 Task: Search one way flight ticket for 4 adults, 1 infant in seat and 1 infant on lap in premium economy from Eau Claire: Chippewa Valley Regional Airport to Rockford: Chicago Rockford International Airport(was Northwest Chicagoland Regional Airport At Rockford) on 5-1-2023. Choice of flights is Frontier. Number of bags: 1 checked bag. Price is upto 73000. Outbound departure time preference is 17:00.
Action: Mouse moved to (224, 373)
Screenshot: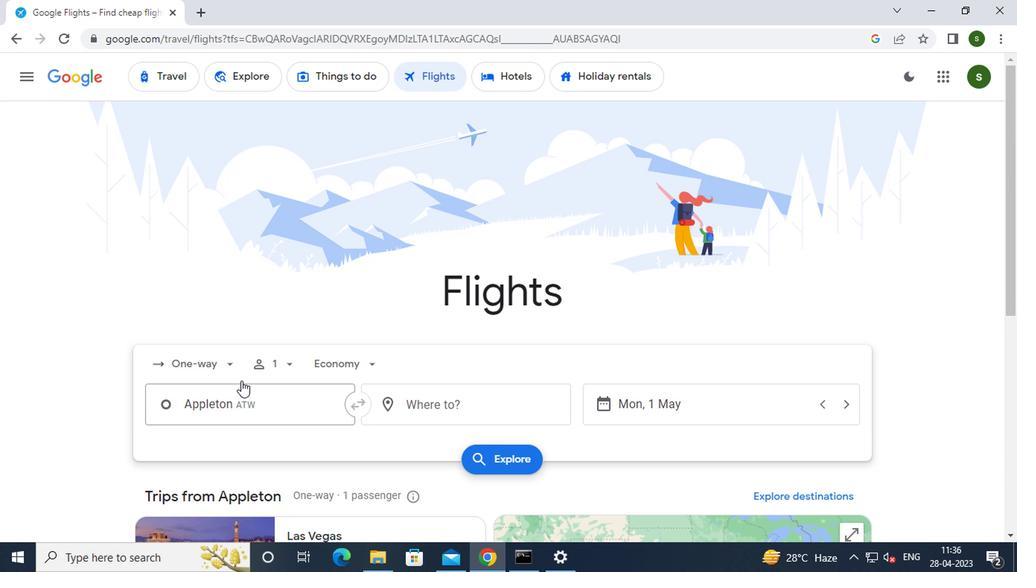 
Action: Mouse pressed left at (224, 373)
Screenshot: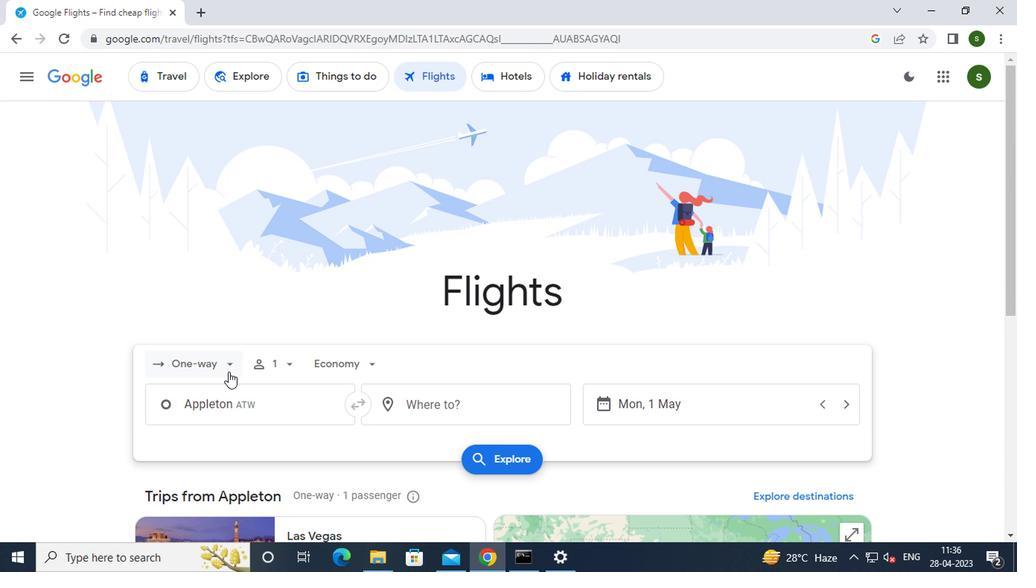 
Action: Mouse moved to (230, 435)
Screenshot: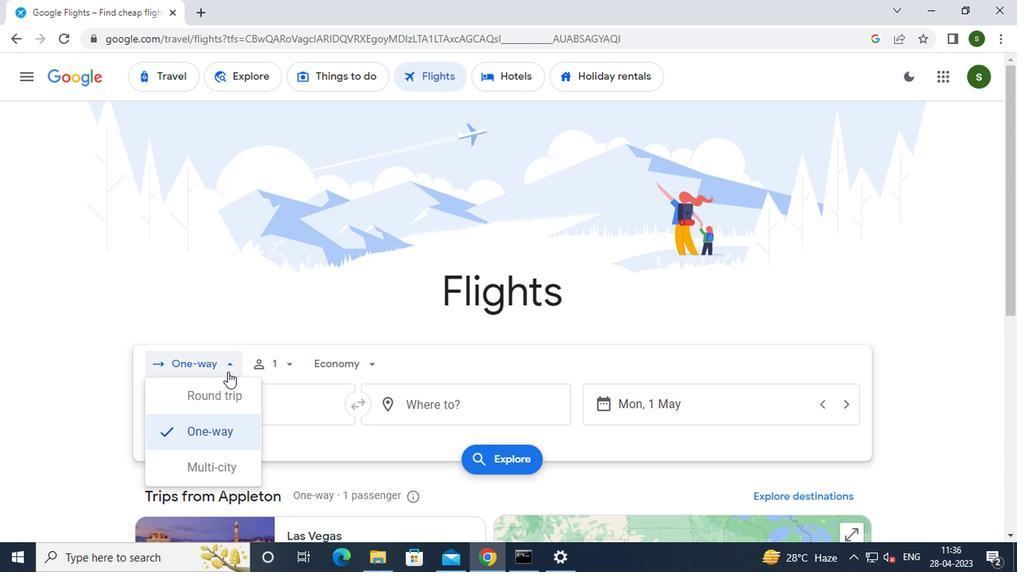 
Action: Mouse pressed left at (230, 435)
Screenshot: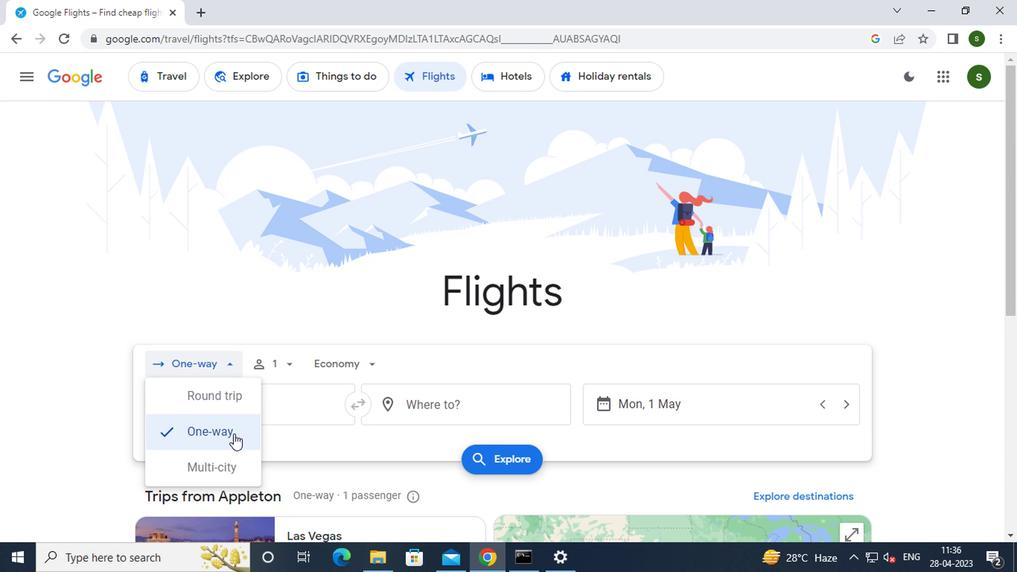 
Action: Mouse moved to (277, 365)
Screenshot: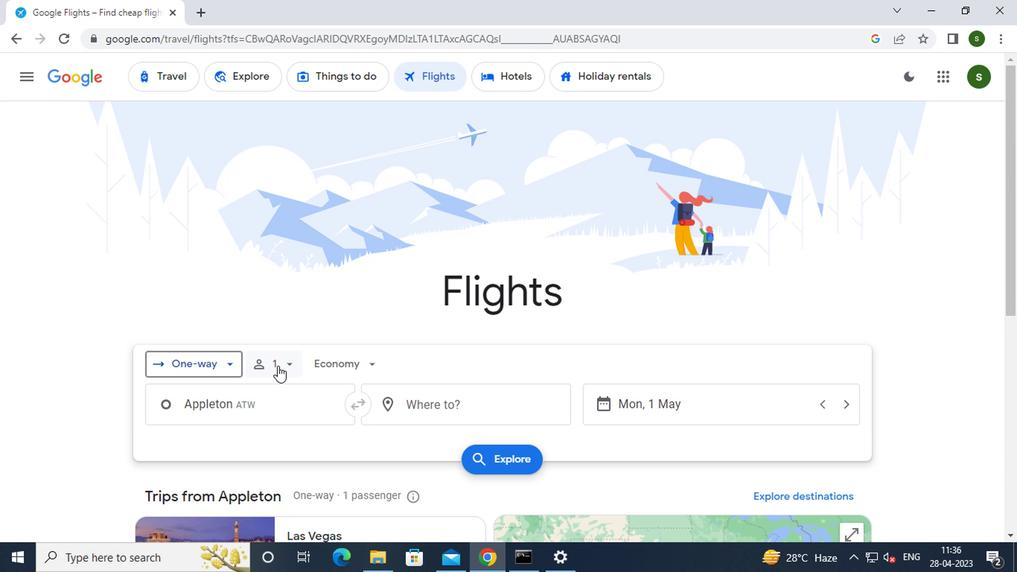 
Action: Mouse pressed left at (277, 365)
Screenshot: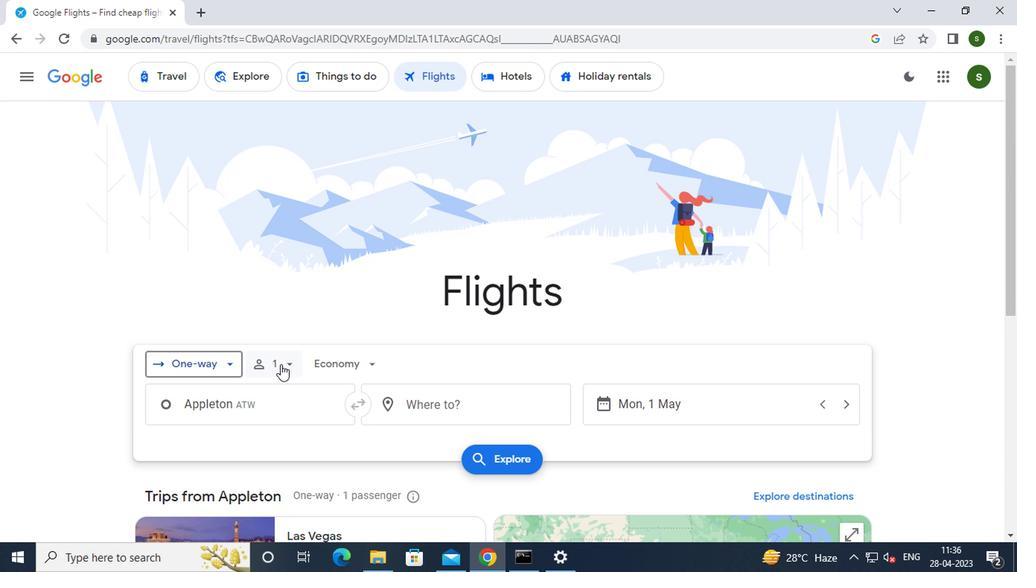 
Action: Mouse moved to (398, 404)
Screenshot: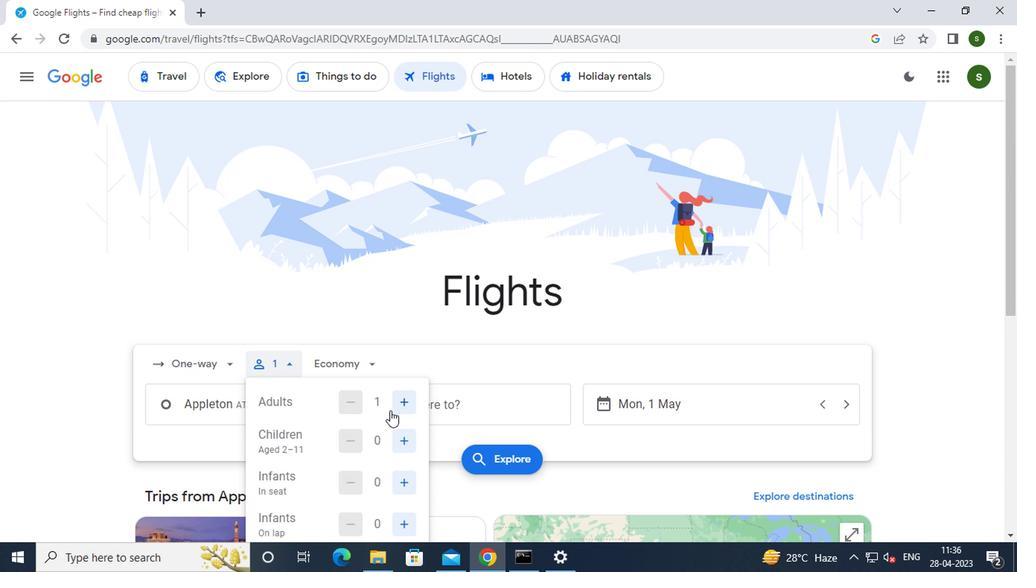
Action: Mouse pressed left at (398, 404)
Screenshot: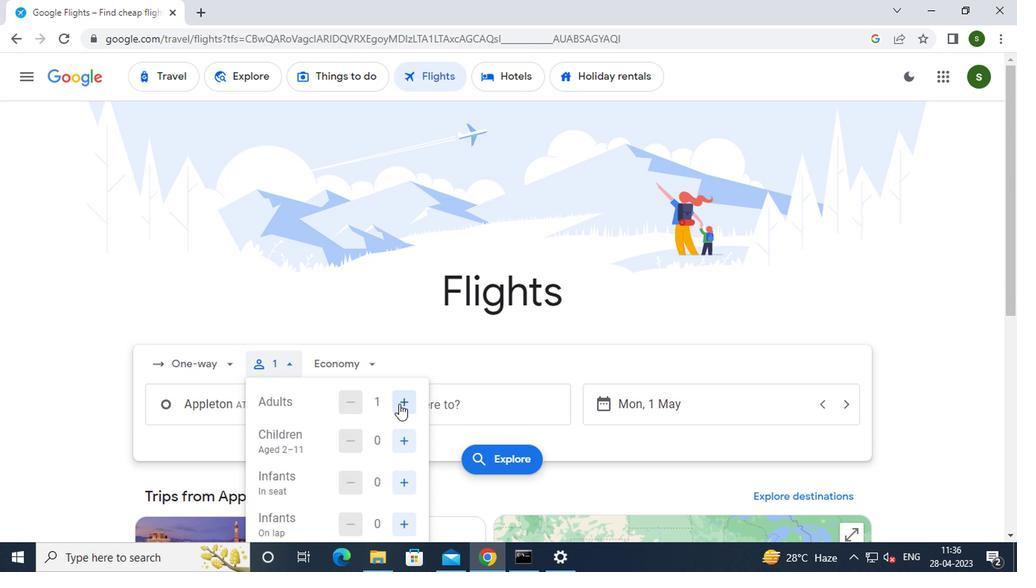 
Action: Mouse pressed left at (398, 404)
Screenshot: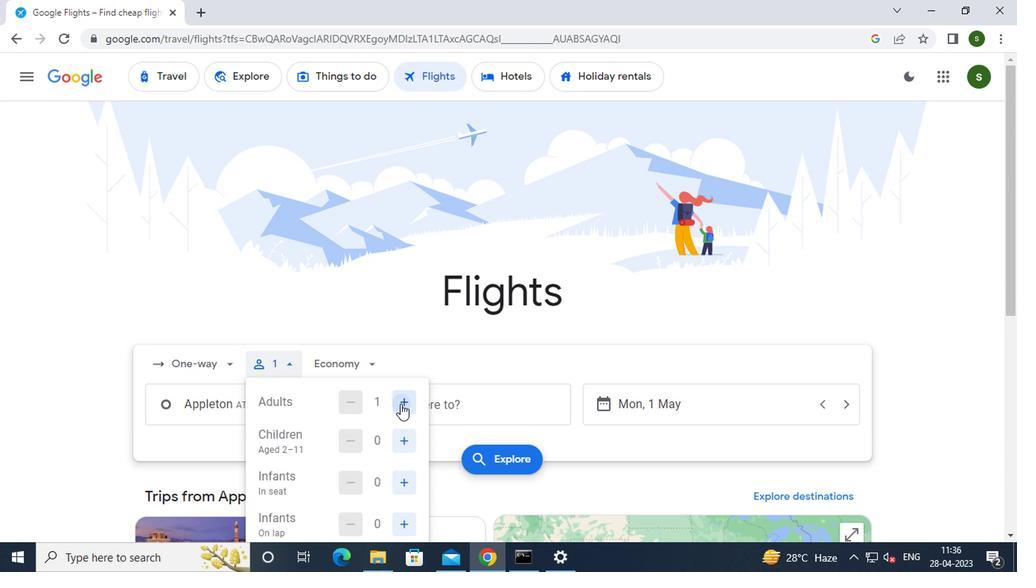 
Action: Mouse pressed left at (398, 404)
Screenshot: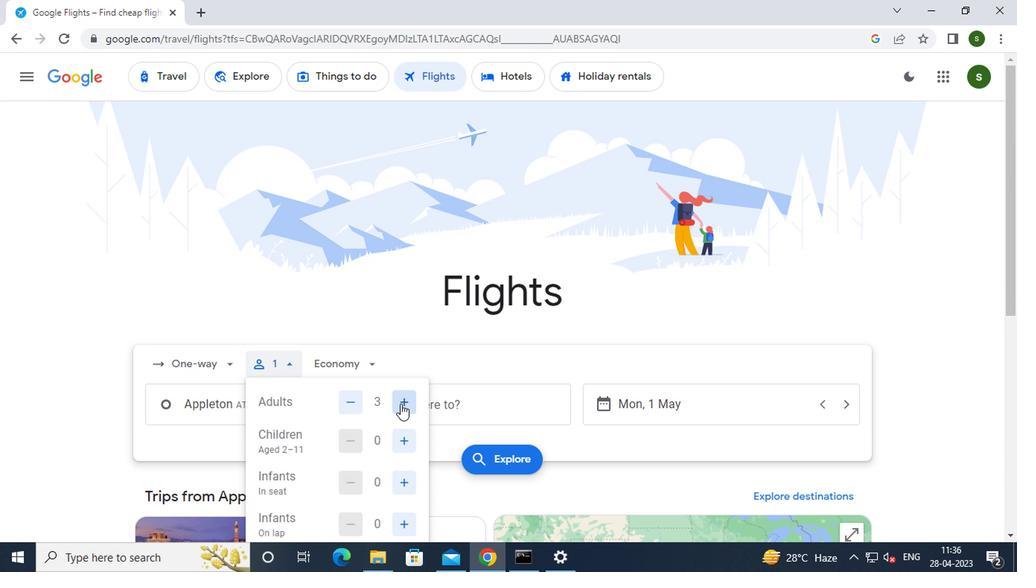 
Action: Mouse moved to (401, 438)
Screenshot: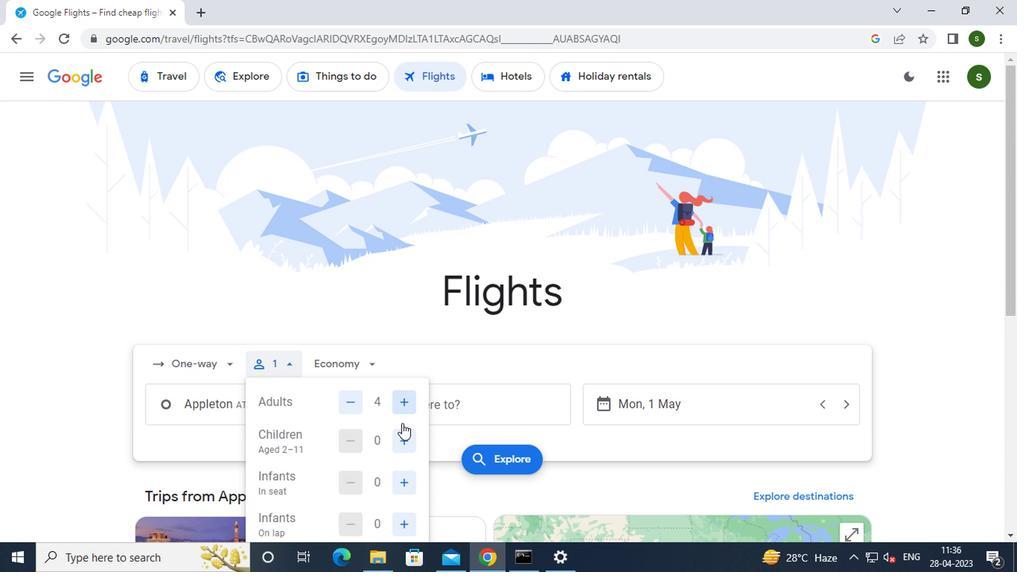 
Action: Mouse scrolled (401, 437) with delta (0, -1)
Screenshot: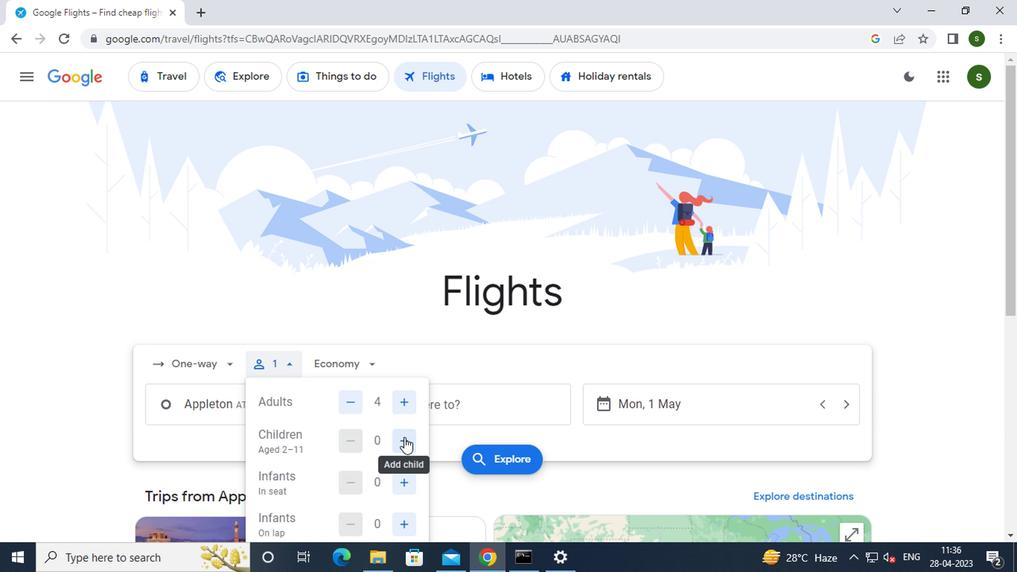 
Action: Mouse moved to (404, 409)
Screenshot: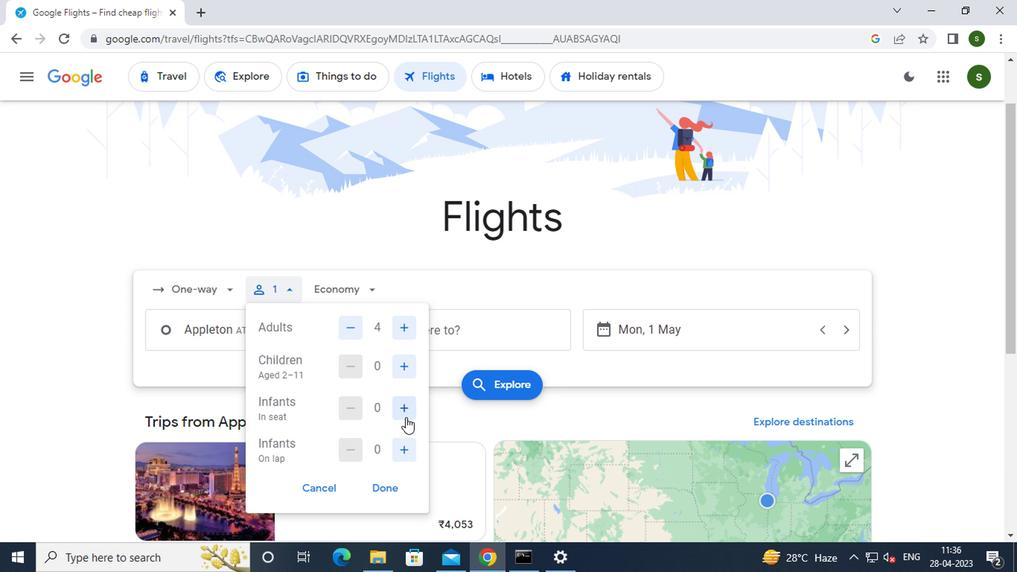 
Action: Mouse pressed left at (404, 409)
Screenshot: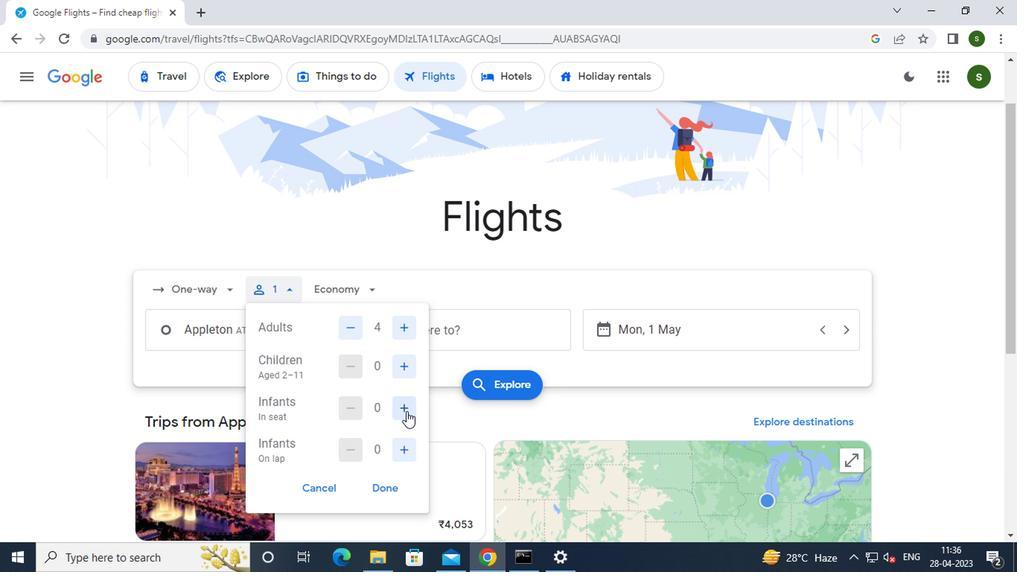 
Action: Mouse moved to (402, 450)
Screenshot: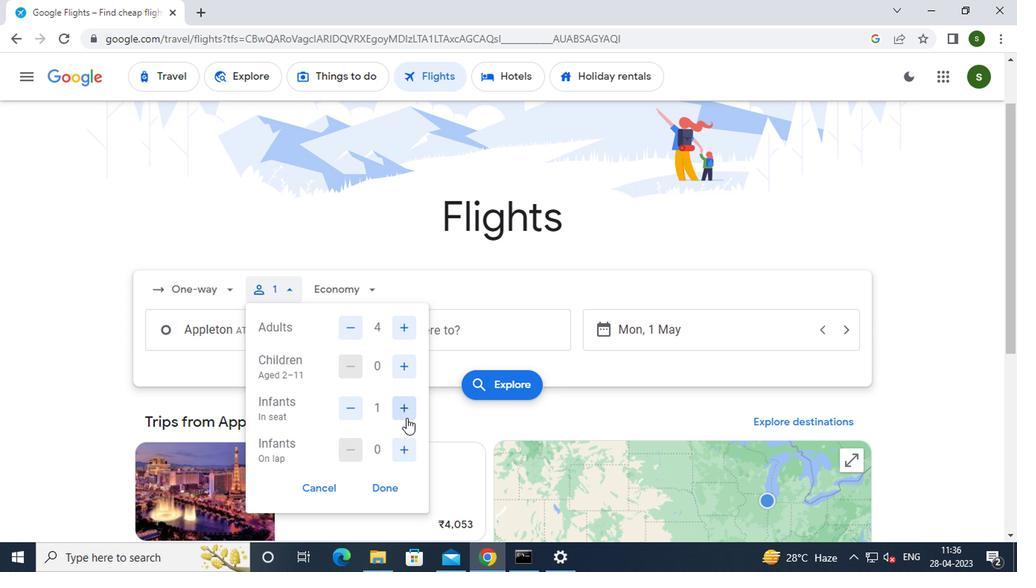 
Action: Mouse pressed left at (402, 450)
Screenshot: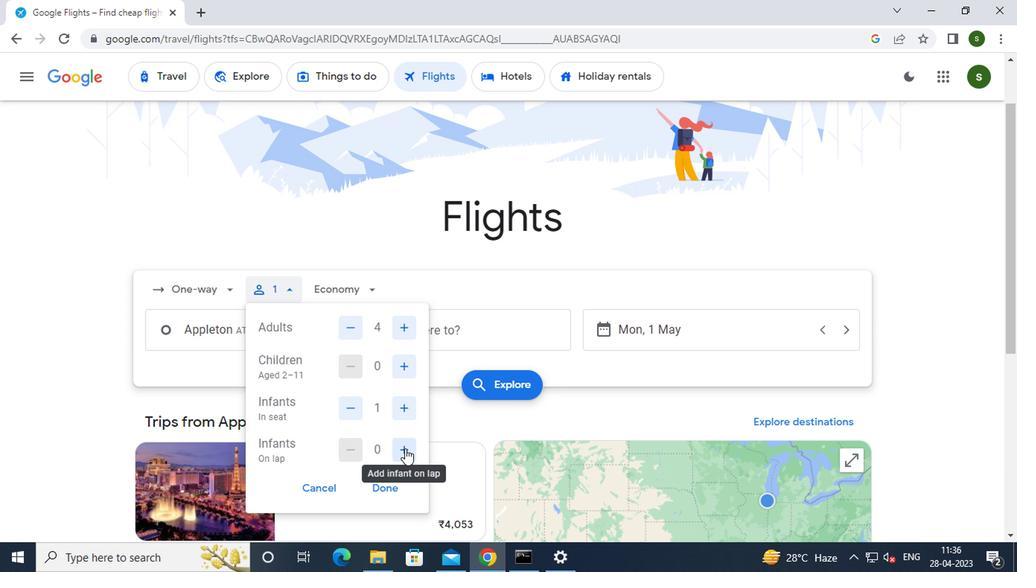 
Action: Mouse moved to (365, 293)
Screenshot: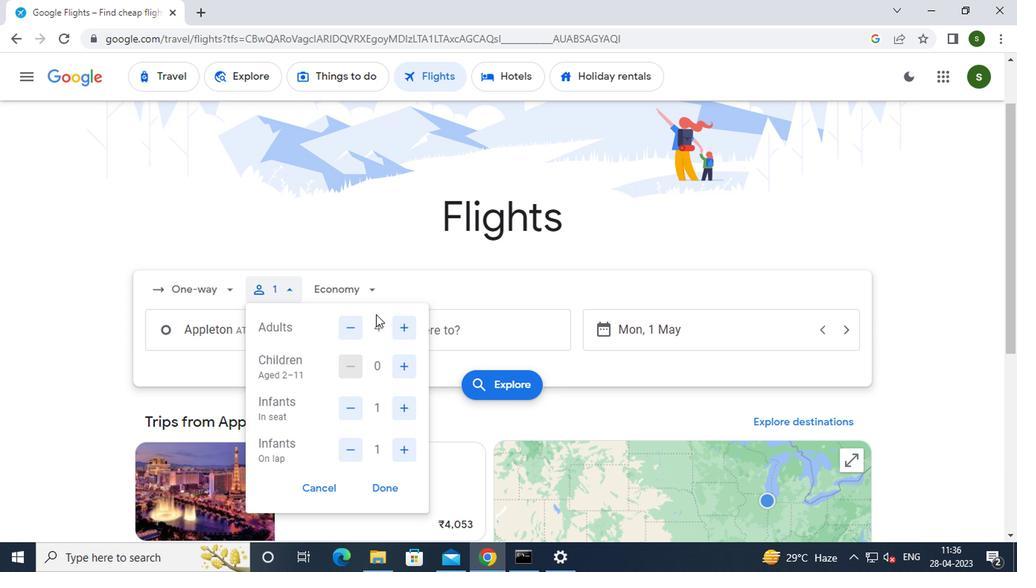 
Action: Mouse pressed left at (365, 293)
Screenshot: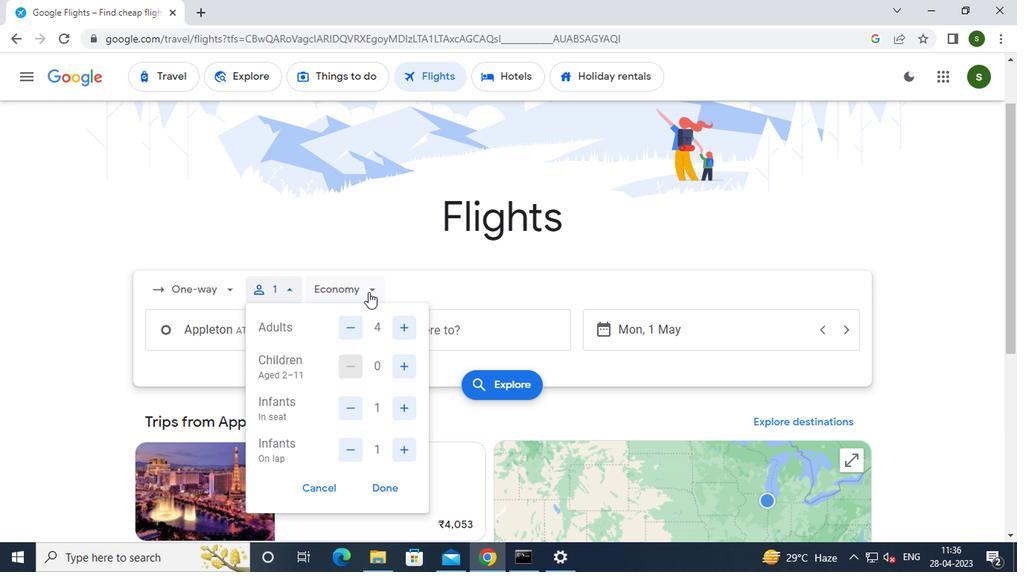 
Action: Mouse moved to (387, 362)
Screenshot: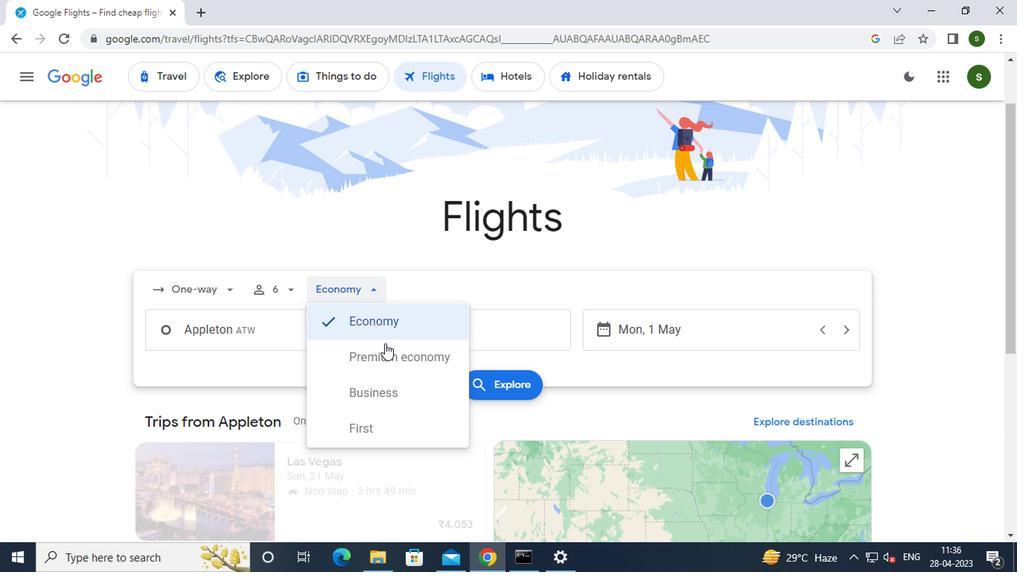 
Action: Mouse pressed left at (387, 362)
Screenshot: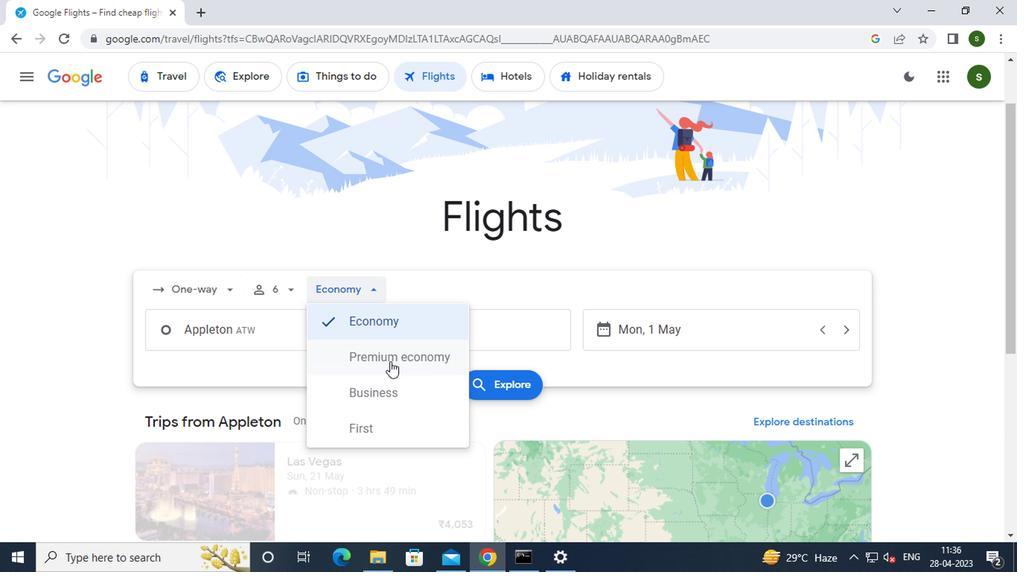 
Action: Mouse moved to (281, 338)
Screenshot: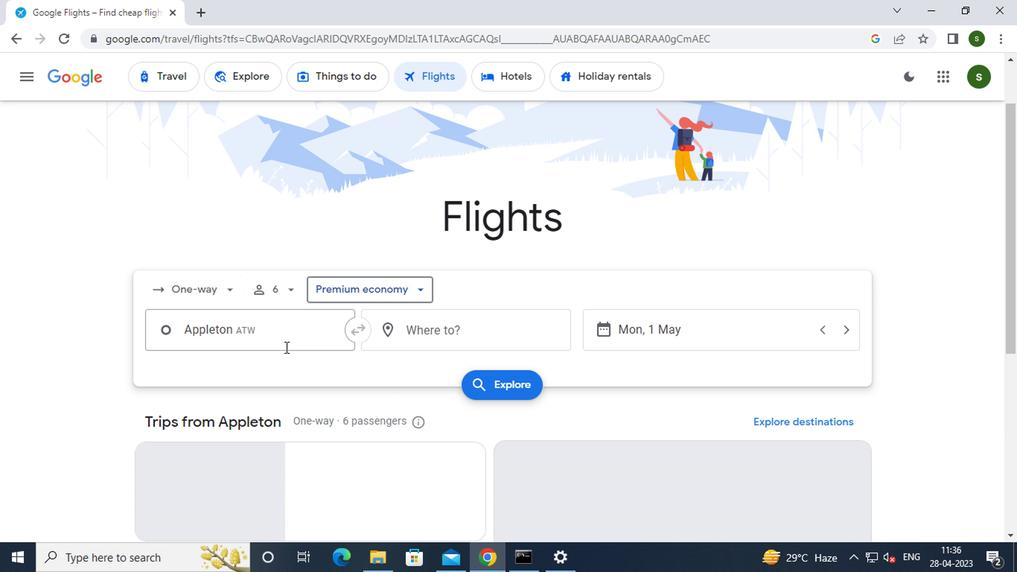 
Action: Mouse pressed left at (281, 338)
Screenshot: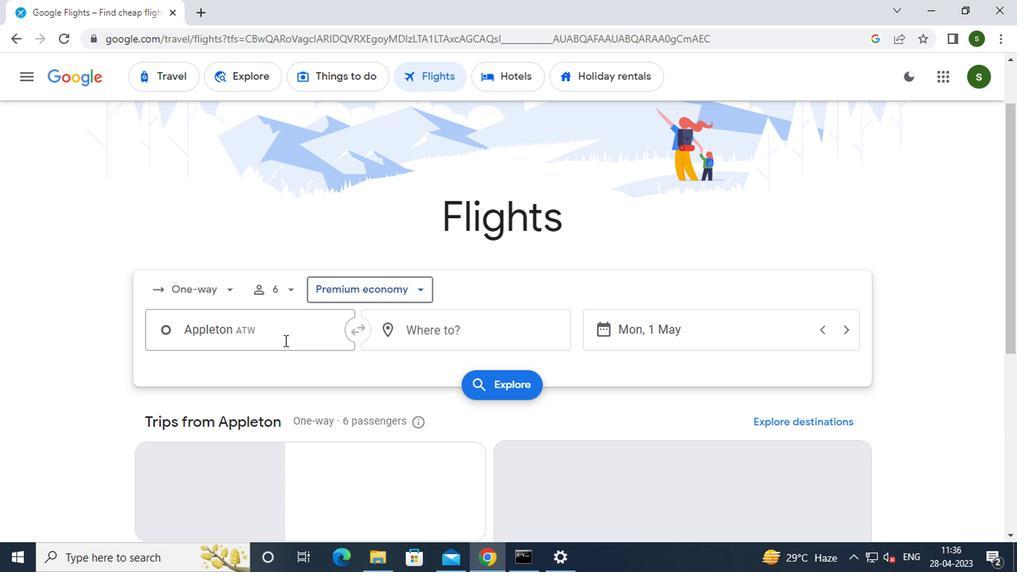 
Action: Mouse moved to (281, 338)
Screenshot: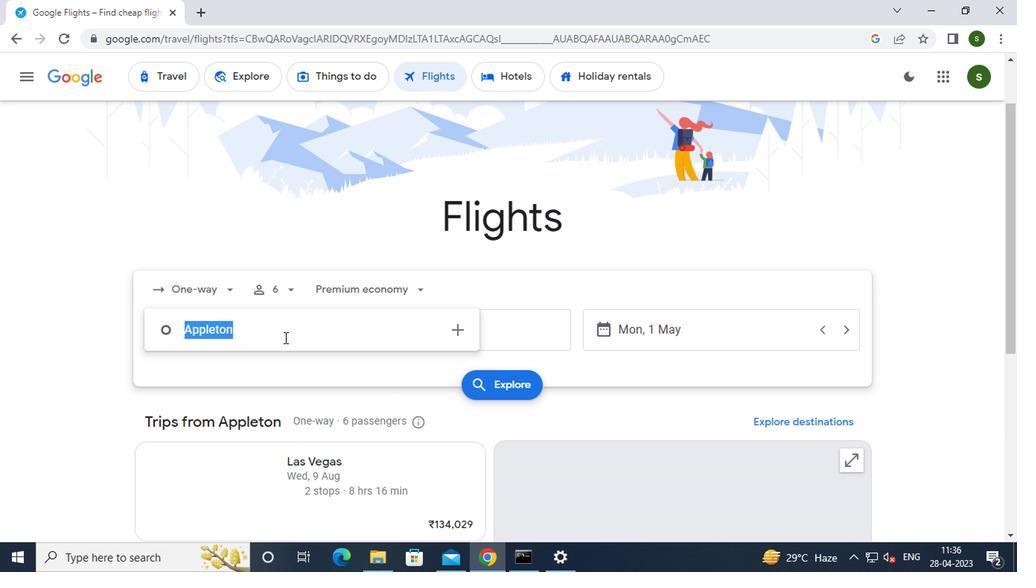 
Action: Key pressed <Key.backspace><Key.caps_lock><Key.caps_lock>e<Key.caps_lock>au<Key.space><Key.caps_lock>c<Key.caps_lock>laire
Screenshot: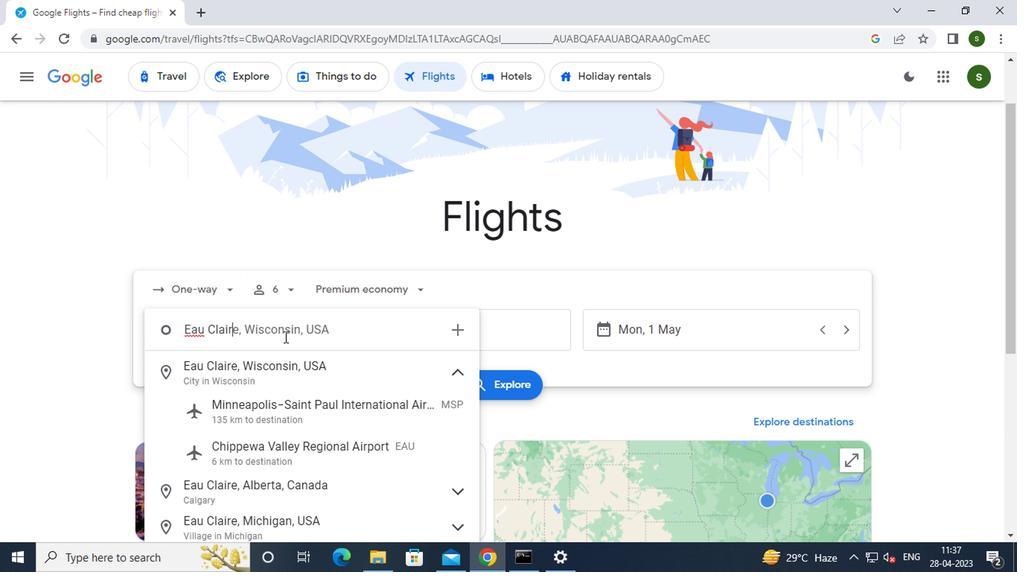 
Action: Mouse moved to (294, 459)
Screenshot: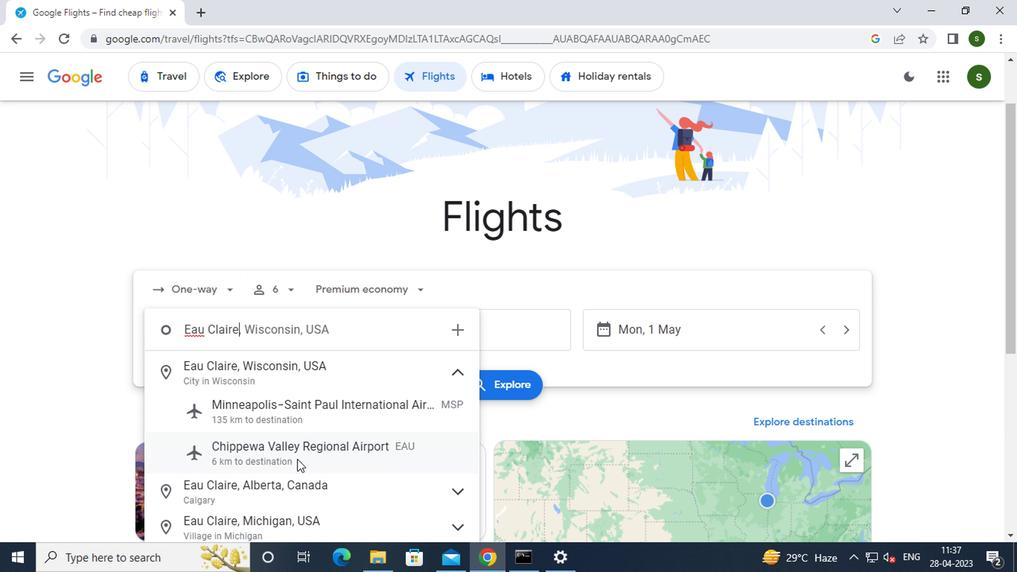 
Action: Mouse pressed left at (294, 459)
Screenshot: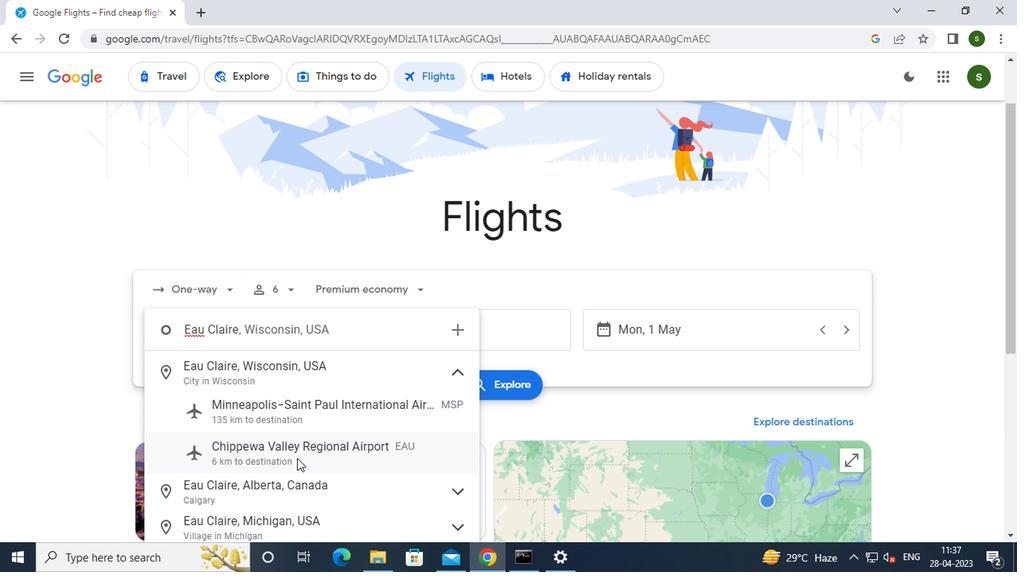 
Action: Mouse moved to (423, 330)
Screenshot: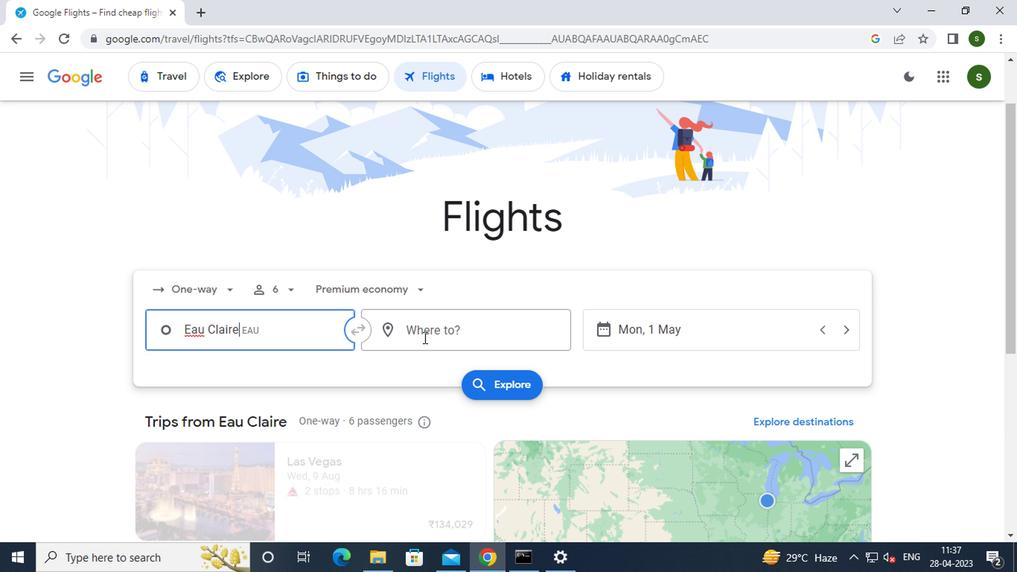 
Action: Mouse pressed left at (423, 330)
Screenshot: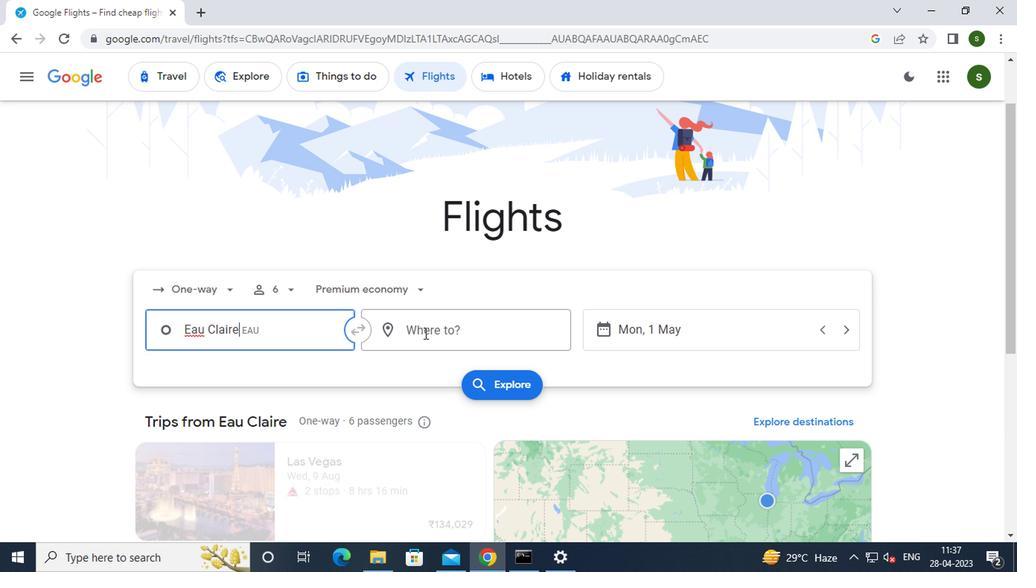 
Action: Mouse moved to (423, 329)
Screenshot: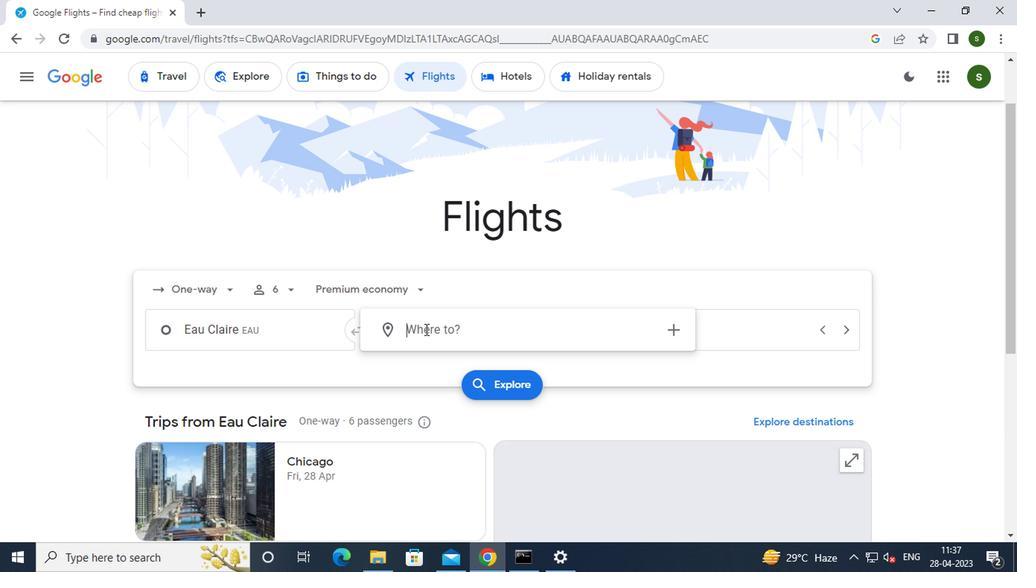 
Action: Key pressed <Key.caps_lock>r<Key.caps_lock>ockford
Screenshot: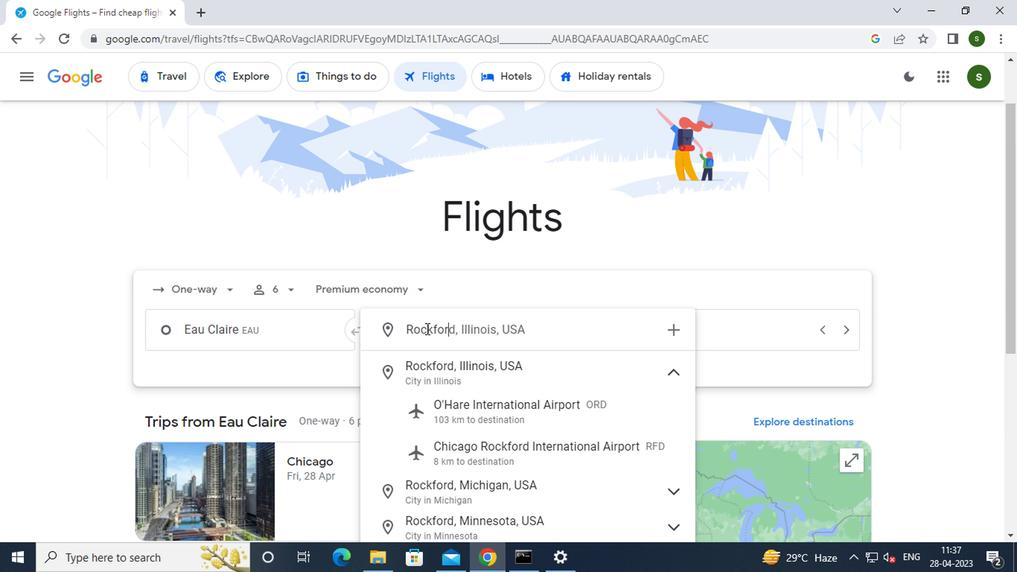 
Action: Mouse moved to (485, 445)
Screenshot: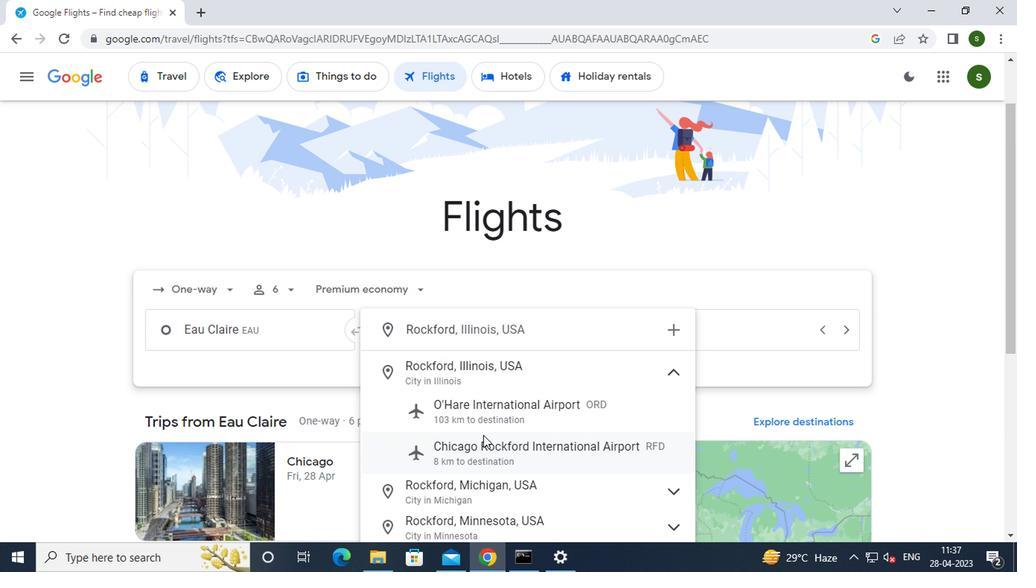 
Action: Mouse pressed left at (485, 445)
Screenshot: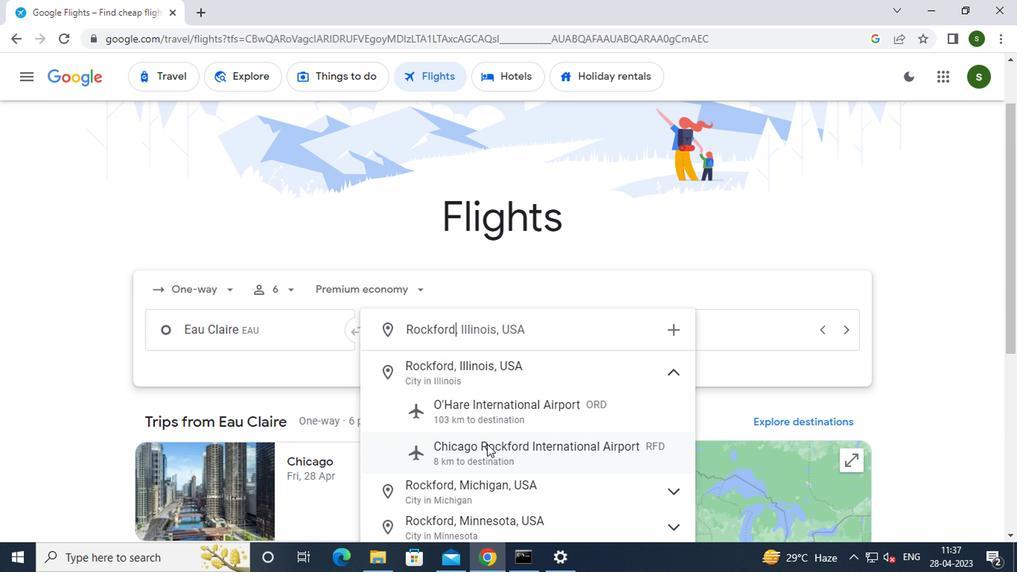 
Action: Mouse moved to (652, 324)
Screenshot: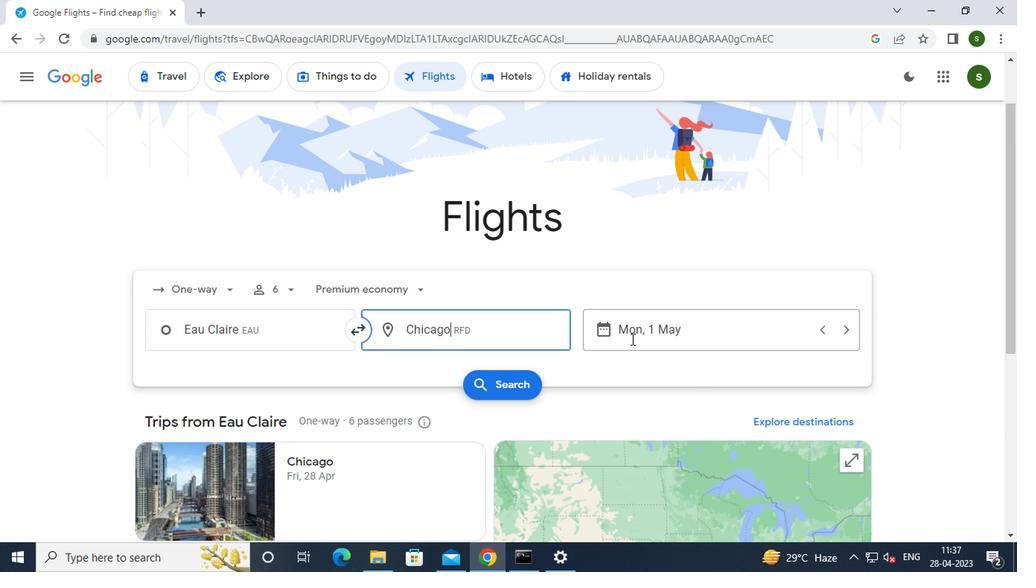 
Action: Mouse pressed left at (652, 324)
Screenshot: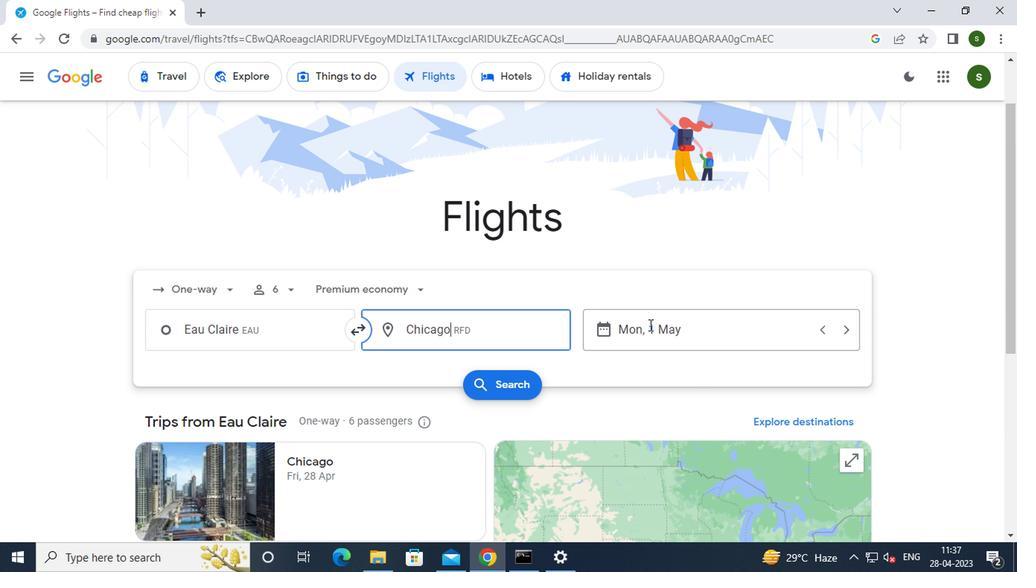 
Action: Mouse moved to (645, 256)
Screenshot: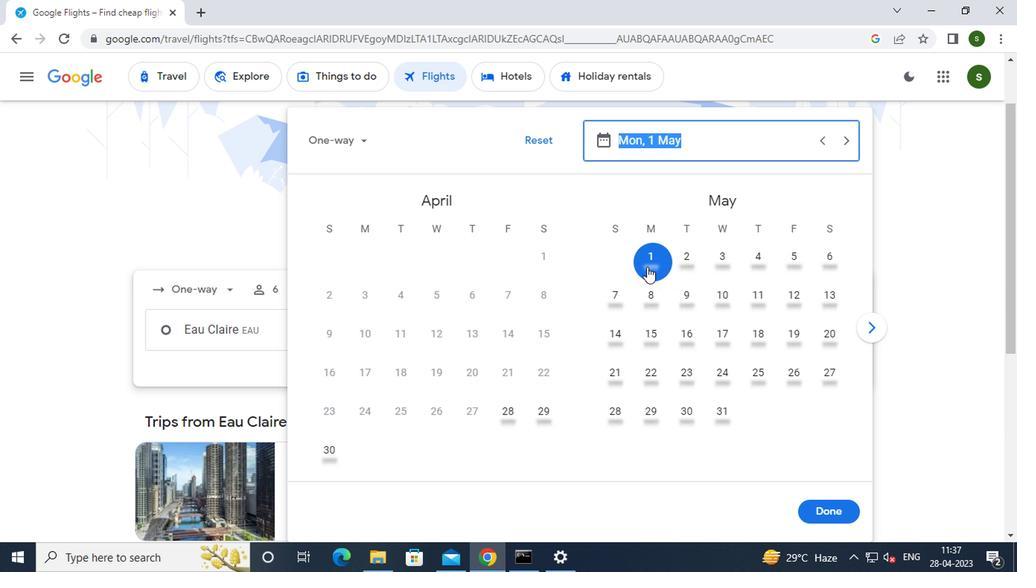 
Action: Mouse pressed left at (645, 256)
Screenshot: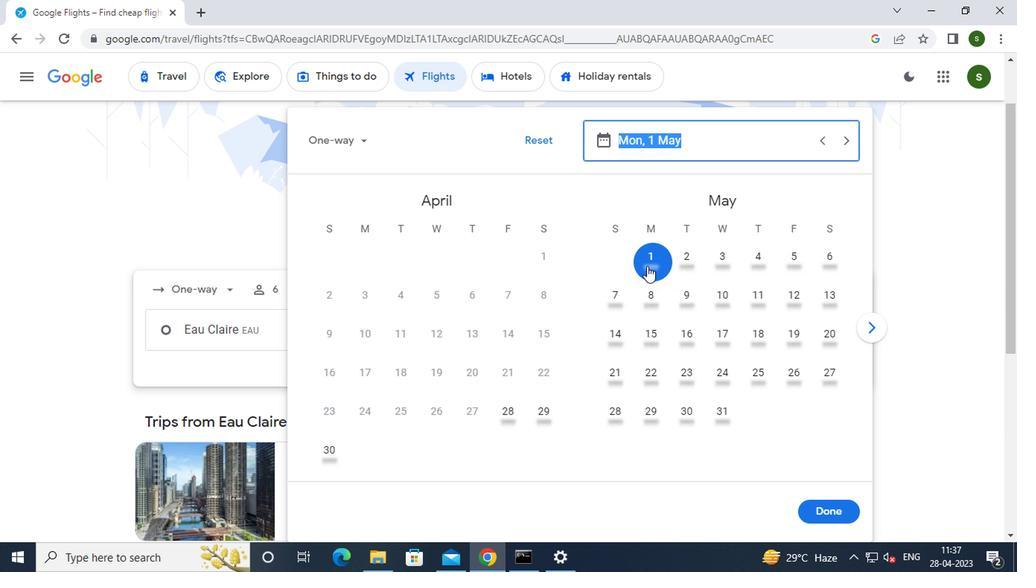 
Action: Mouse moved to (812, 503)
Screenshot: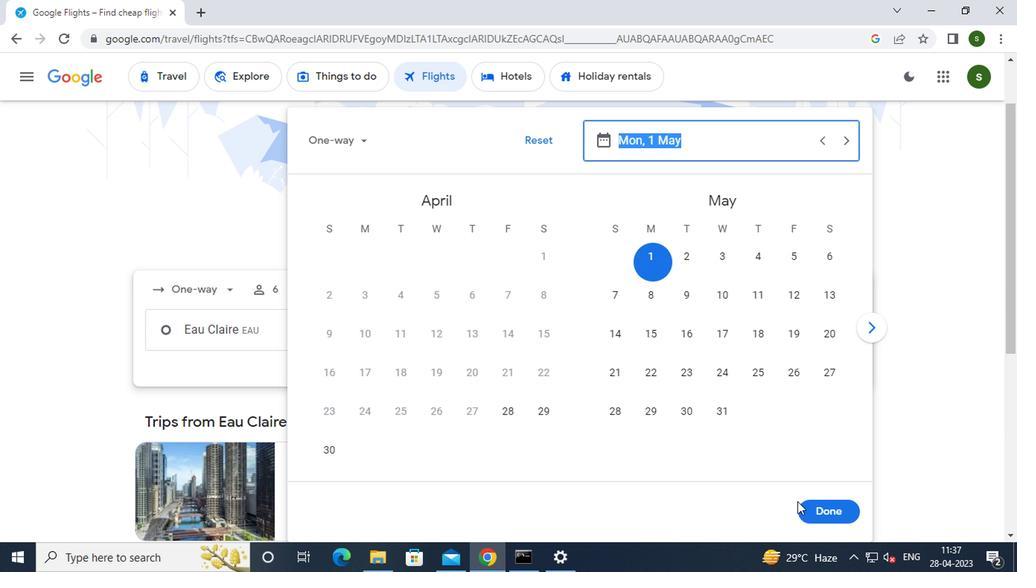 
Action: Mouse pressed left at (812, 503)
Screenshot: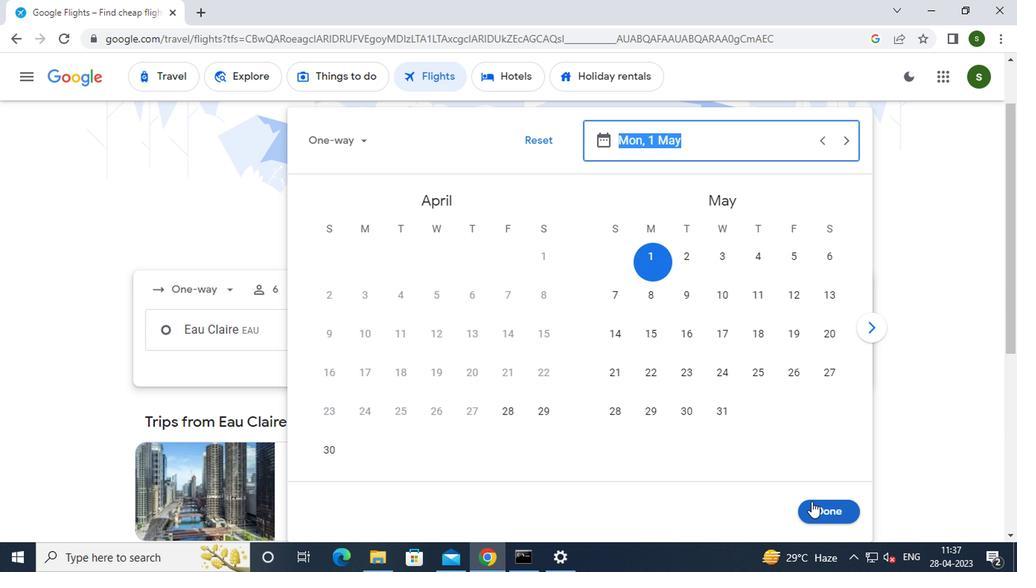 
Action: Mouse moved to (696, 428)
Screenshot: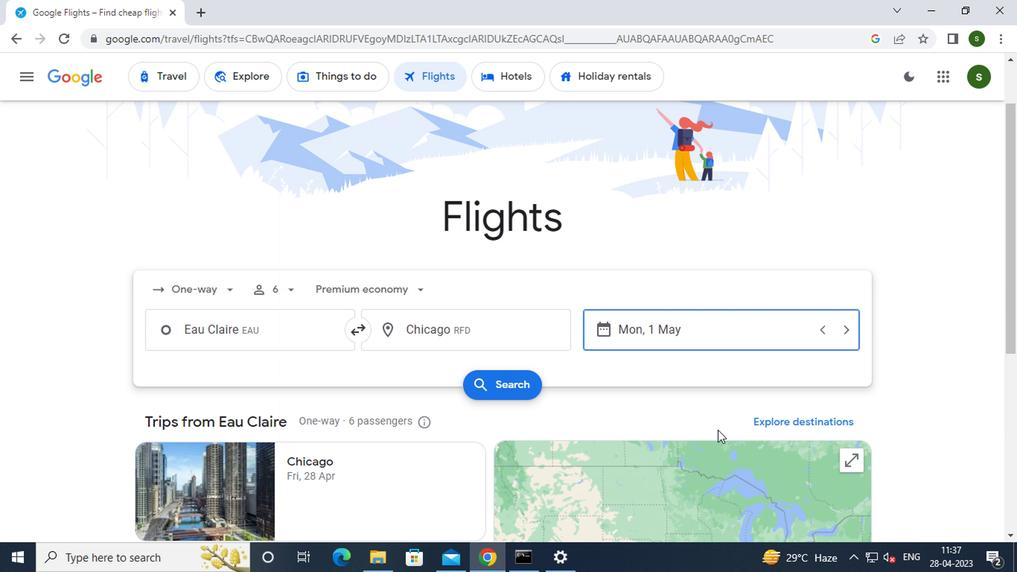 
Action: Mouse scrolled (696, 427) with delta (0, 0)
Screenshot: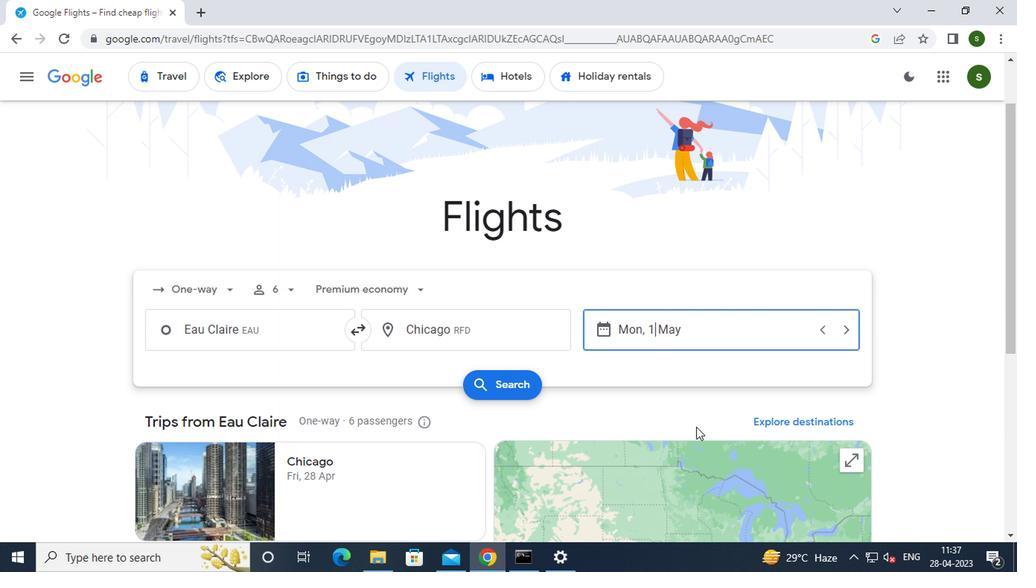 
Action: Mouse moved to (523, 305)
Screenshot: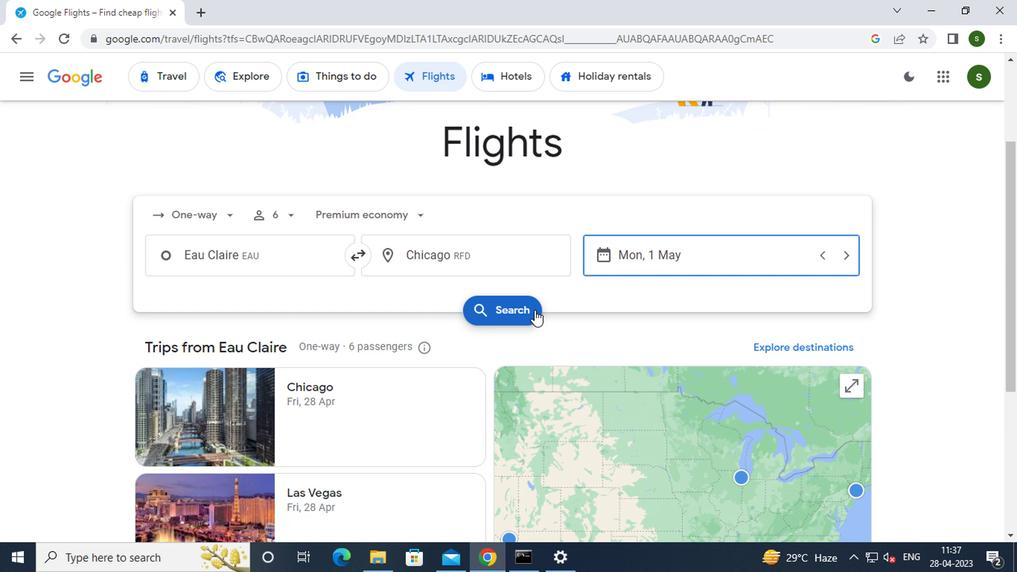 
Action: Mouse pressed left at (523, 305)
Screenshot: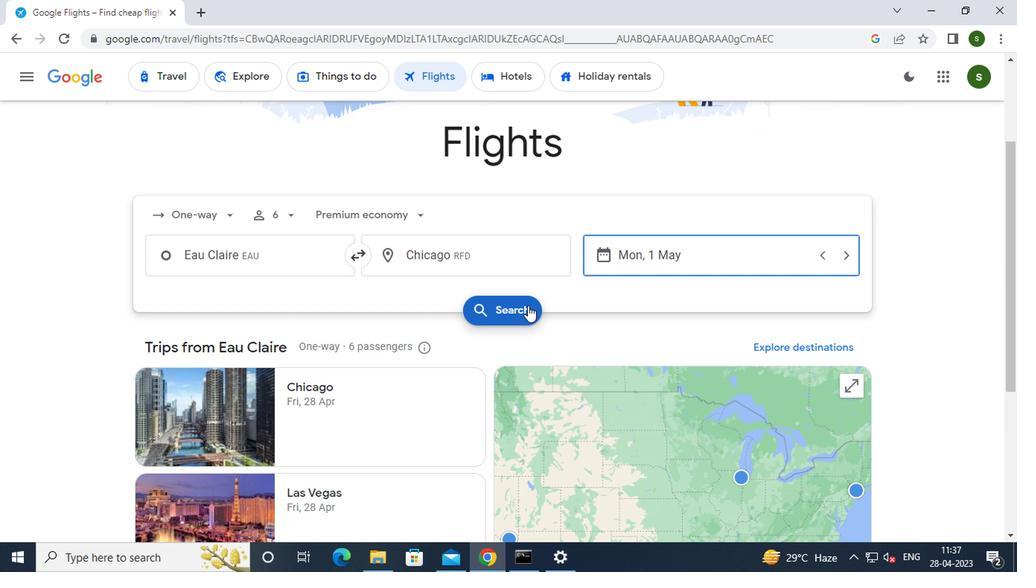 
Action: Mouse moved to (160, 214)
Screenshot: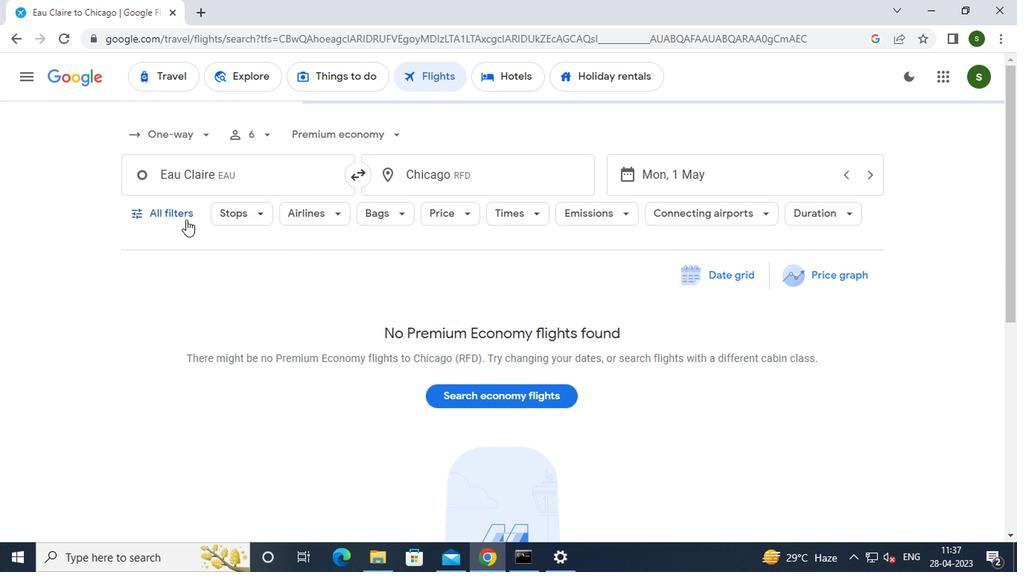 
Action: Mouse pressed left at (160, 214)
Screenshot: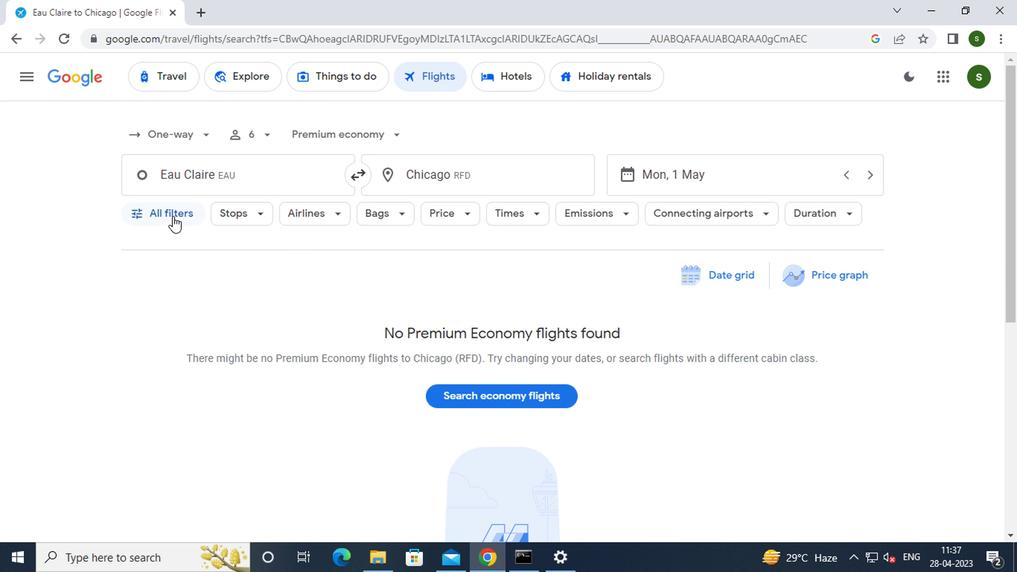 
Action: Mouse moved to (263, 325)
Screenshot: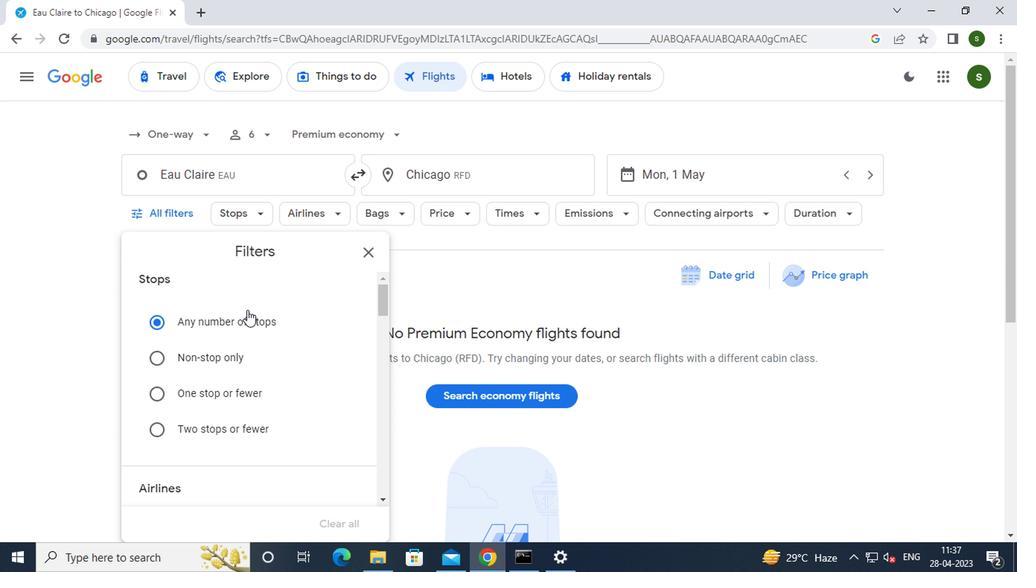 
Action: Mouse scrolled (263, 324) with delta (0, -1)
Screenshot: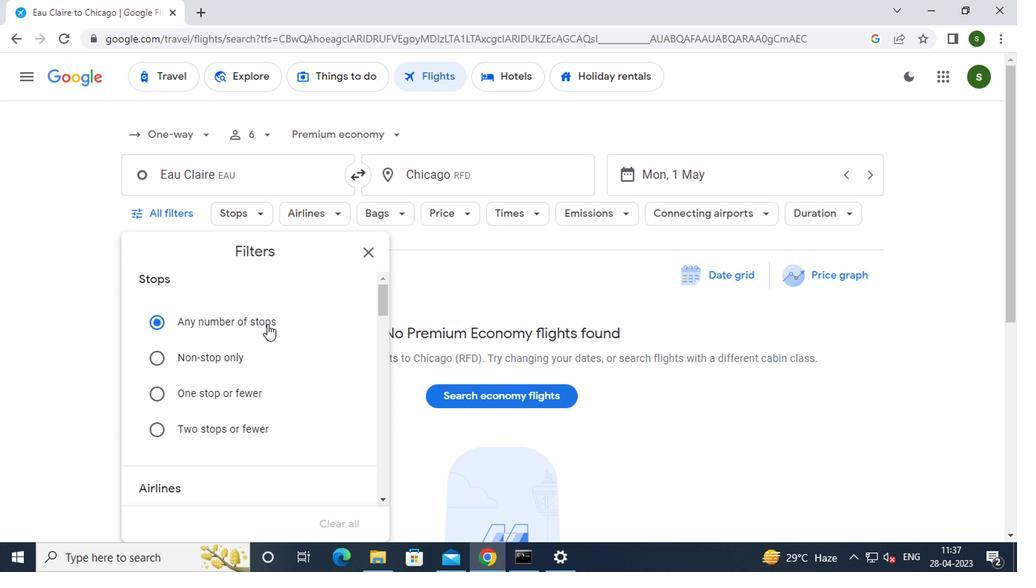 
Action: Mouse scrolled (263, 324) with delta (0, -1)
Screenshot: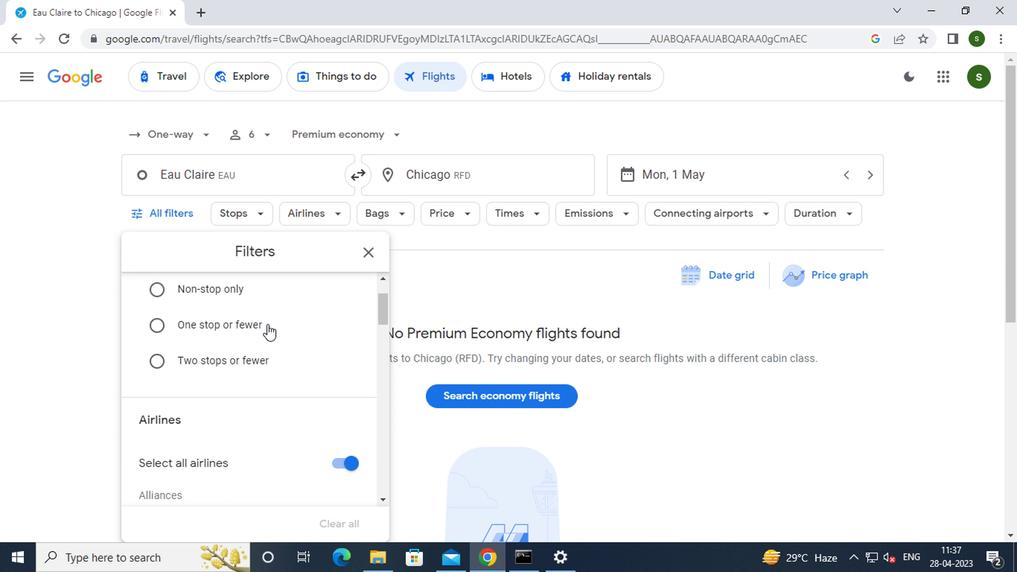 
Action: Mouse moved to (343, 384)
Screenshot: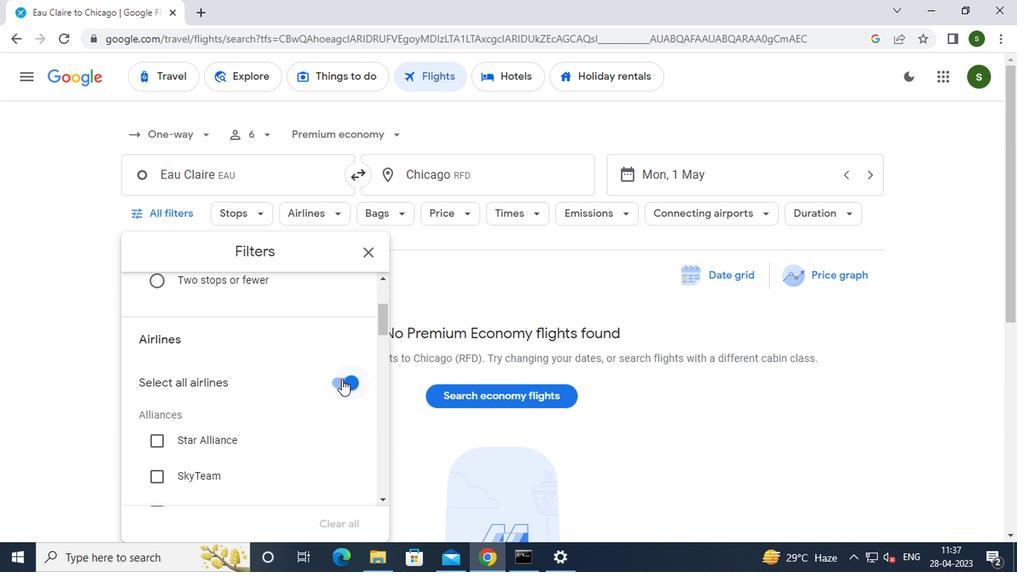 
Action: Mouse pressed left at (343, 384)
Screenshot: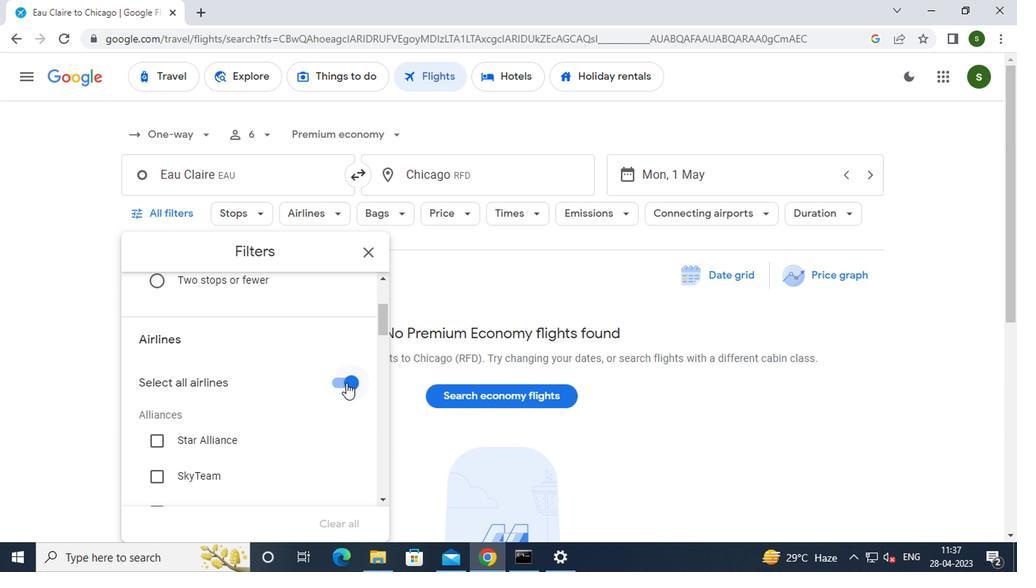 
Action: Mouse moved to (309, 372)
Screenshot: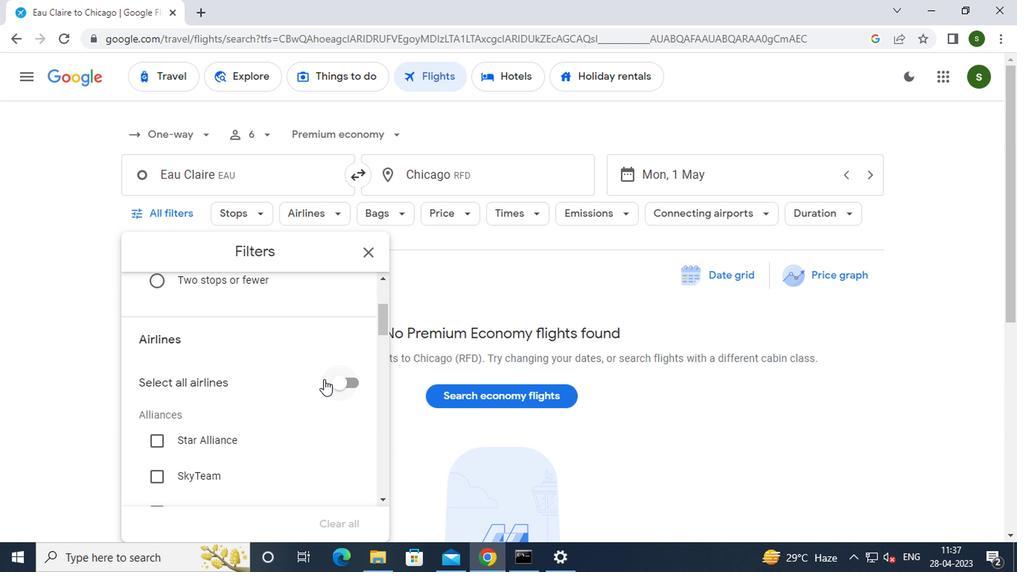 
Action: Mouse scrolled (309, 371) with delta (0, 0)
Screenshot: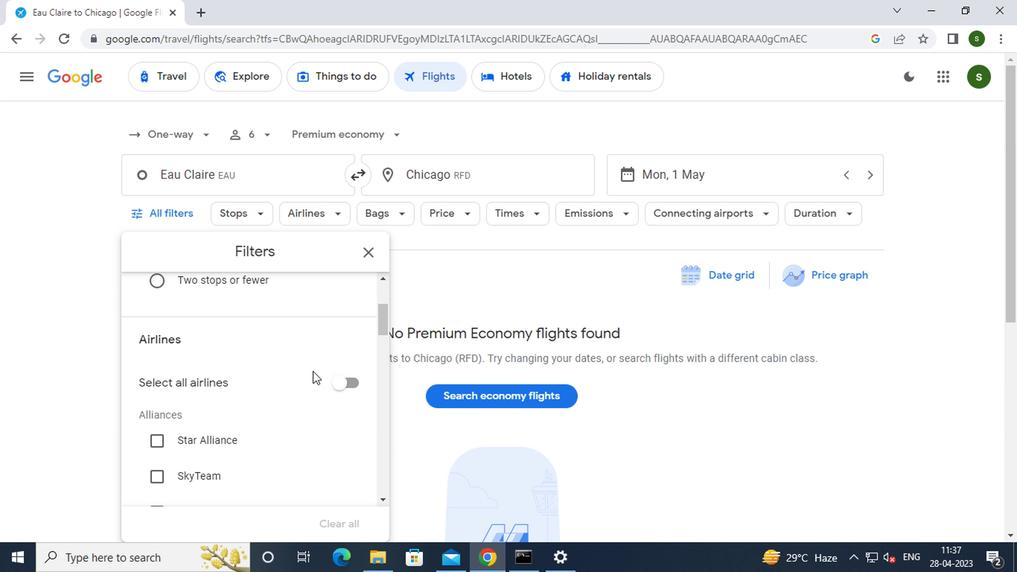 
Action: Mouse scrolled (309, 371) with delta (0, 0)
Screenshot: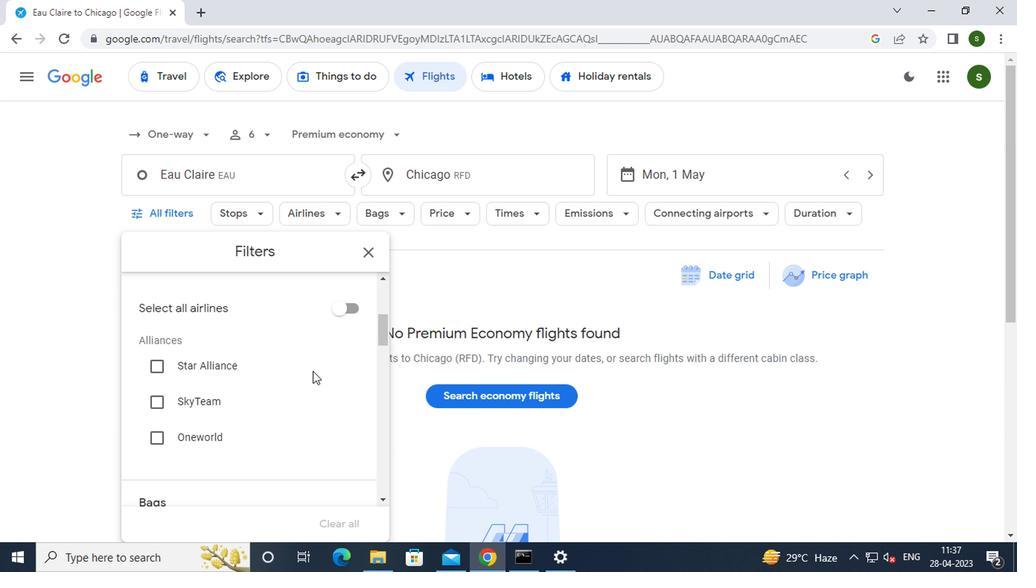 
Action: Mouse scrolled (309, 371) with delta (0, 0)
Screenshot: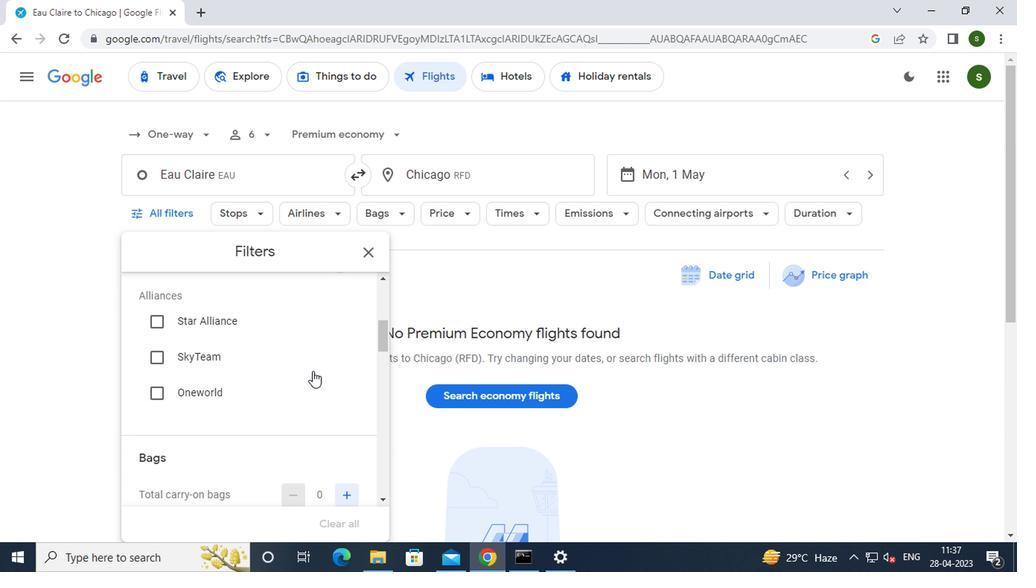 
Action: Mouse scrolled (309, 373) with delta (0, 1)
Screenshot: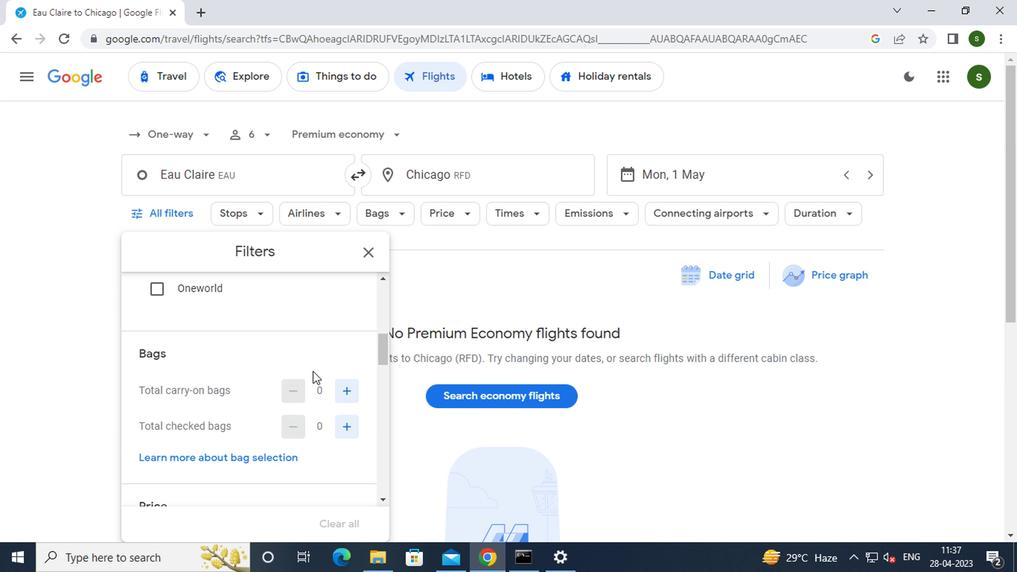 
Action: Mouse moved to (341, 468)
Screenshot: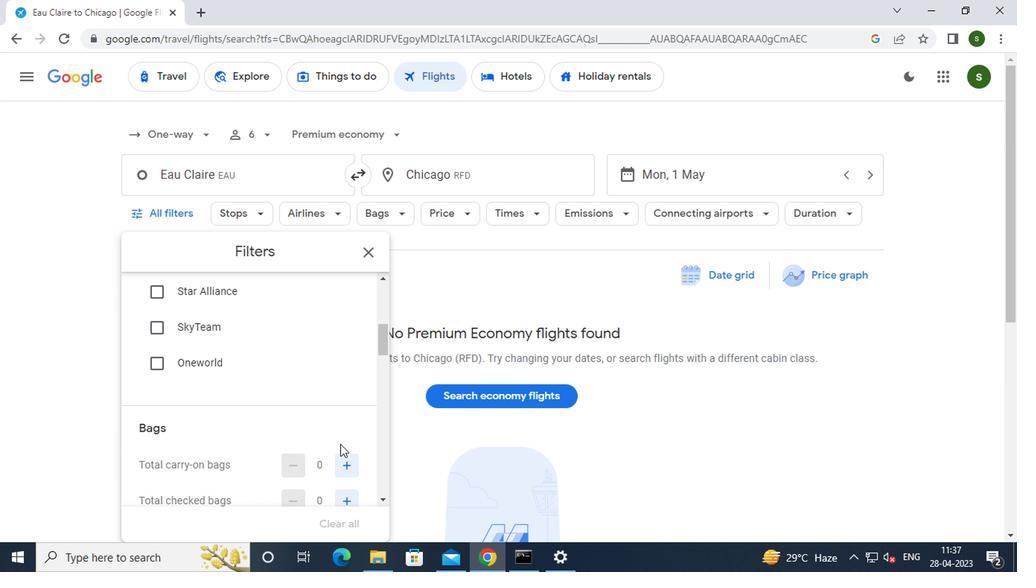 
Action: Mouse pressed left at (341, 468)
Screenshot: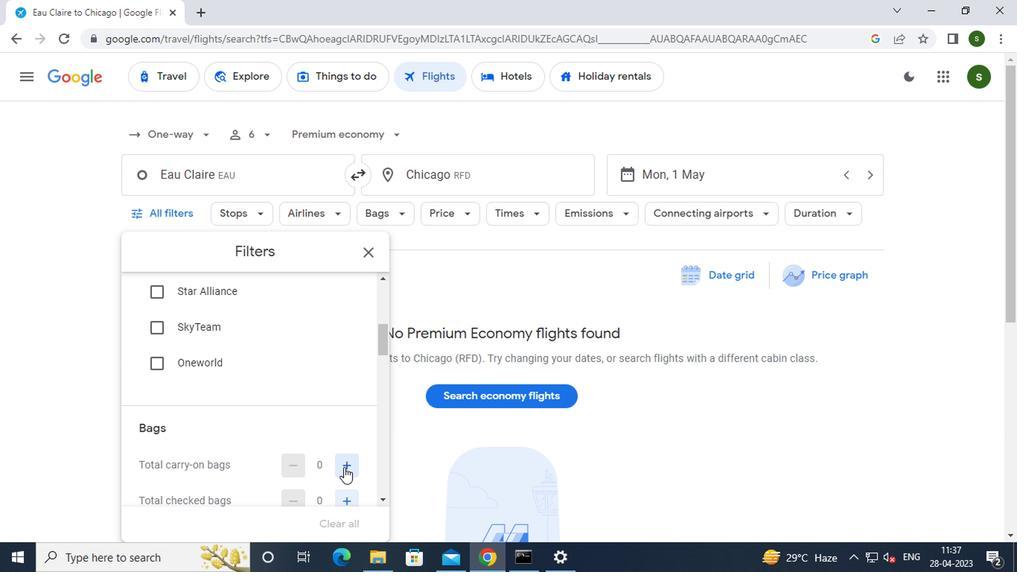 
Action: Mouse scrolled (341, 468) with delta (0, 0)
Screenshot: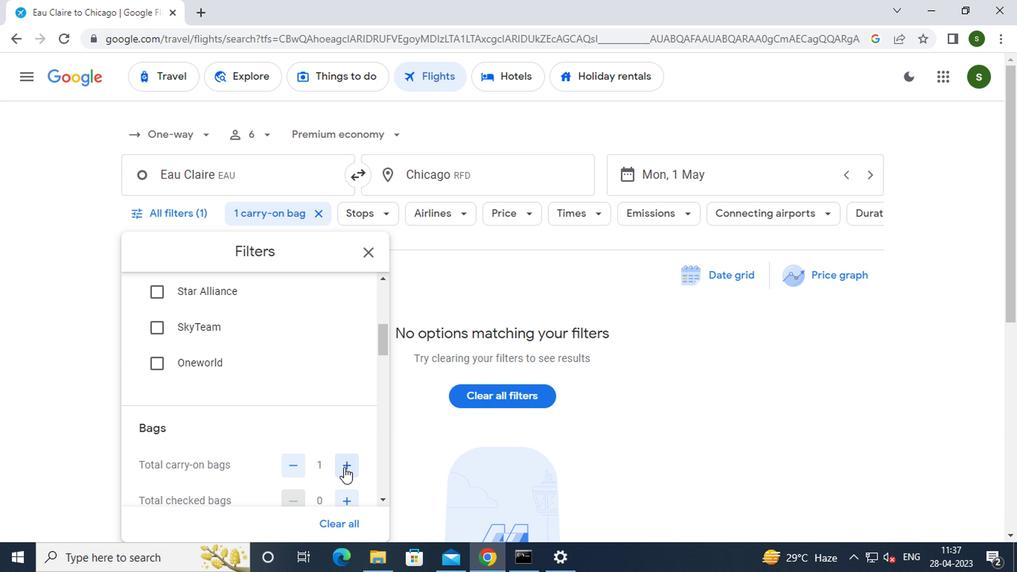 
Action: Mouse scrolled (341, 468) with delta (0, 0)
Screenshot: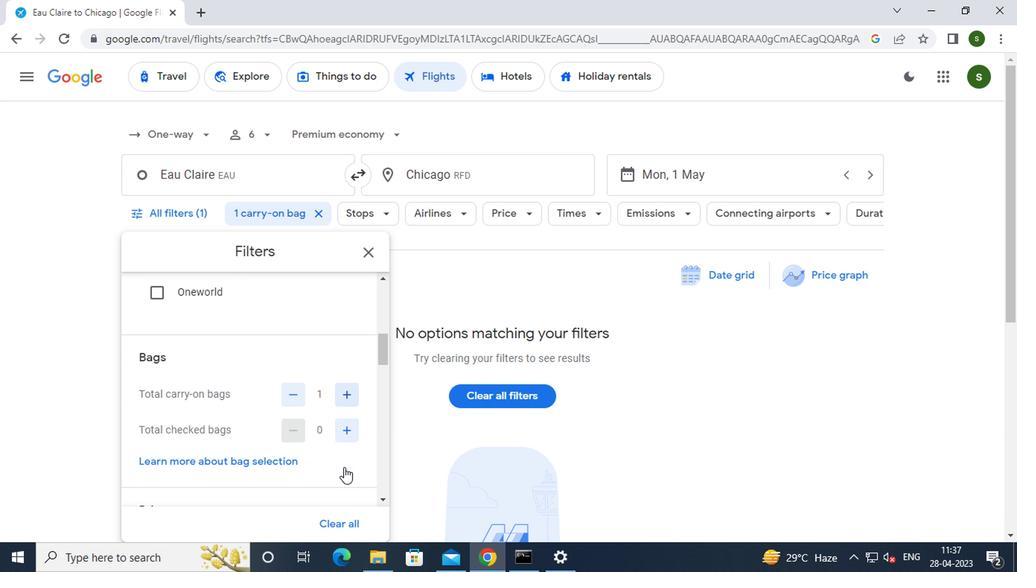 
Action: Mouse scrolled (341, 468) with delta (0, 0)
Screenshot: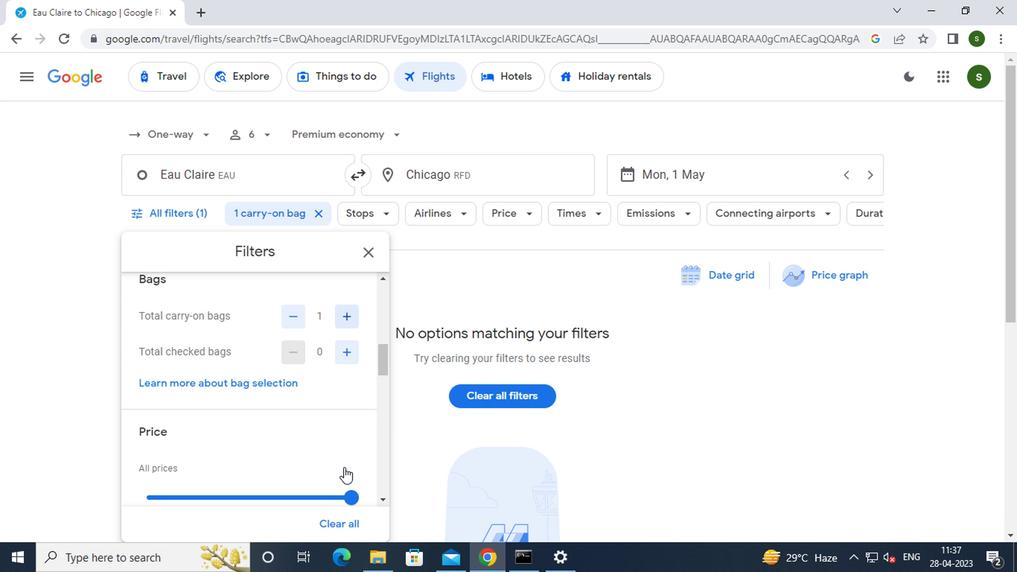 
Action: Mouse moved to (354, 425)
Screenshot: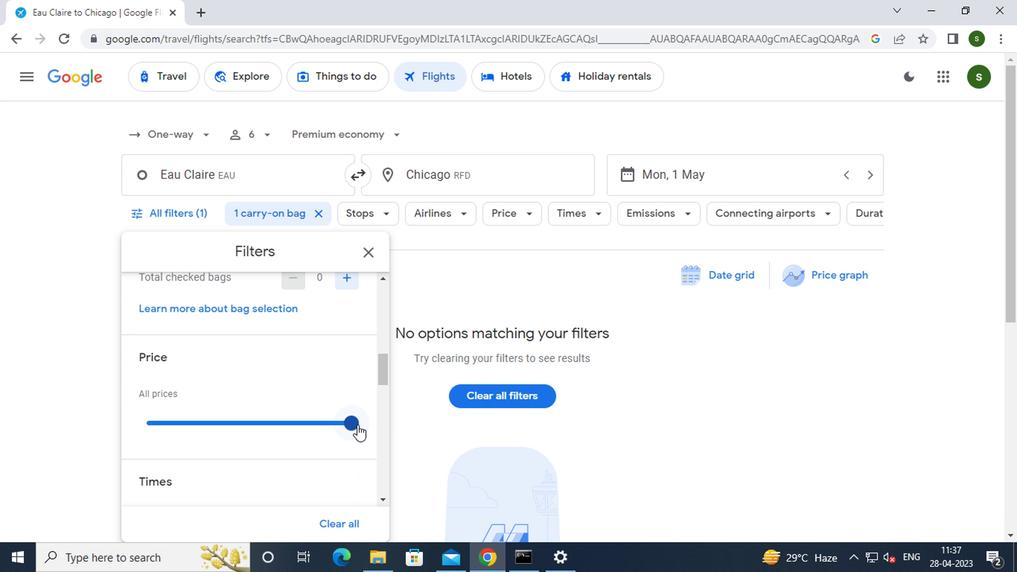 
Action: Mouse pressed left at (354, 425)
Screenshot: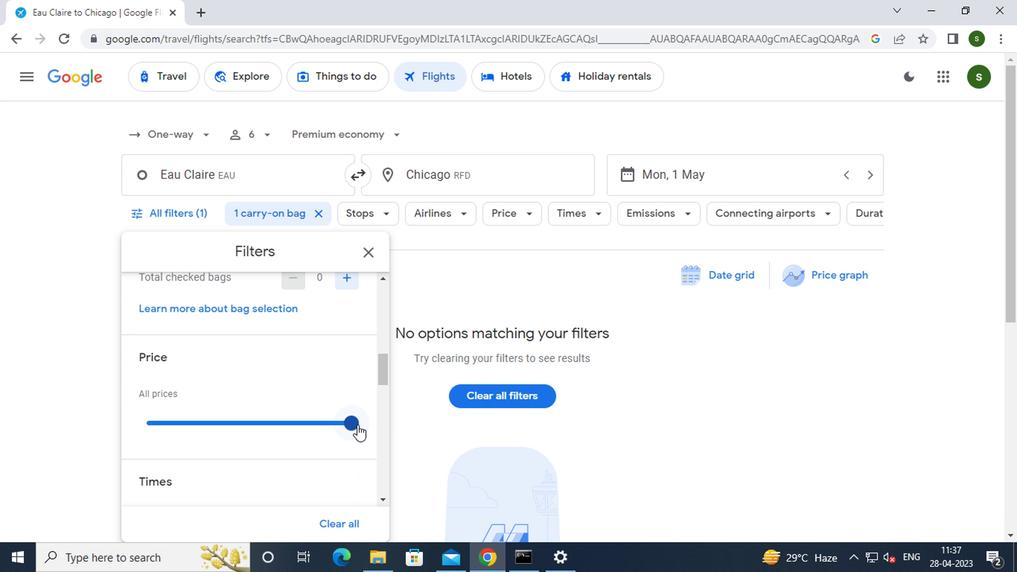 
Action: Mouse moved to (342, 443)
Screenshot: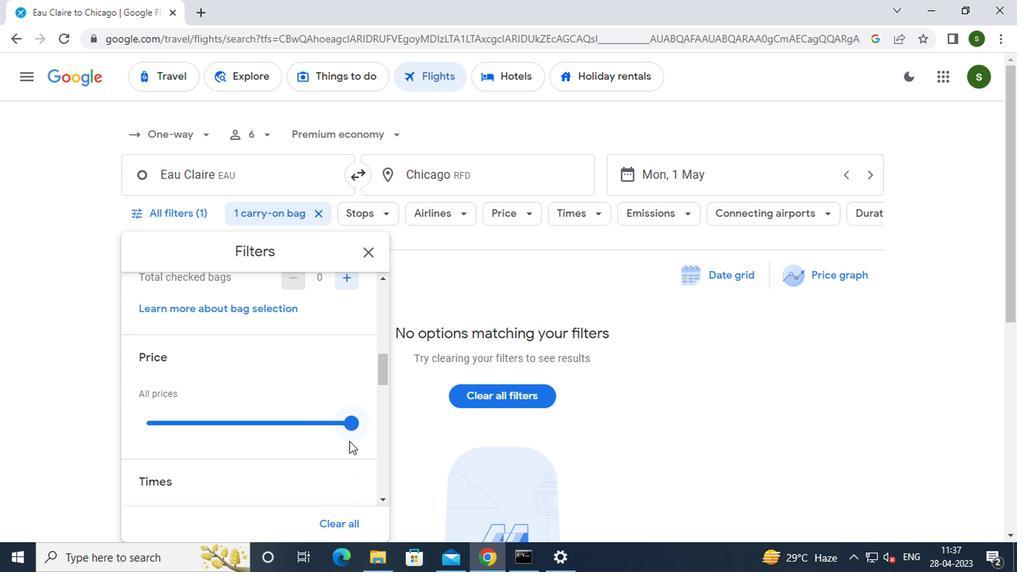 
Action: Mouse scrolled (342, 442) with delta (0, 0)
Screenshot: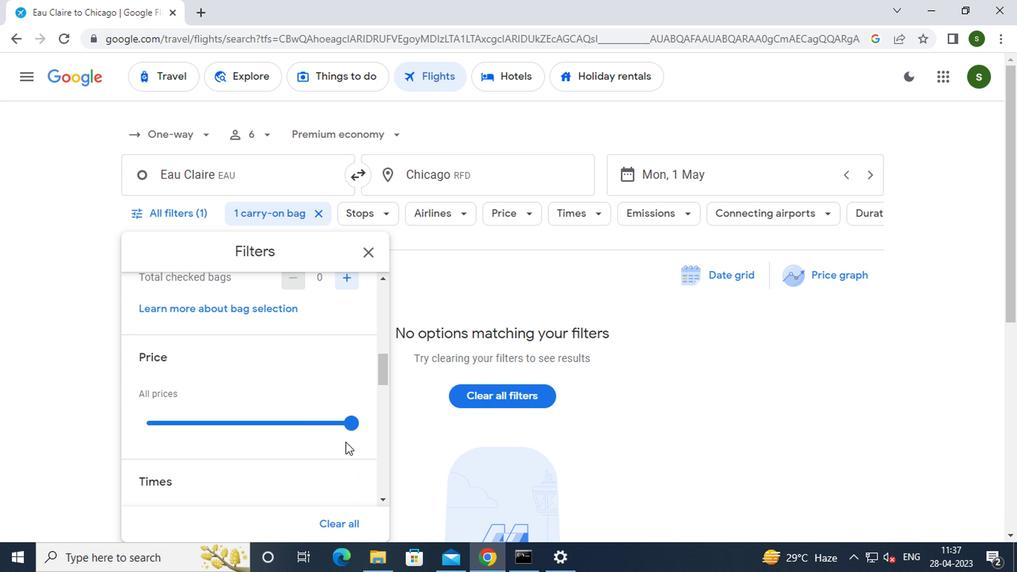 
Action: Mouse scrolled (342, 442) with delta (0, 0)
Screenshot: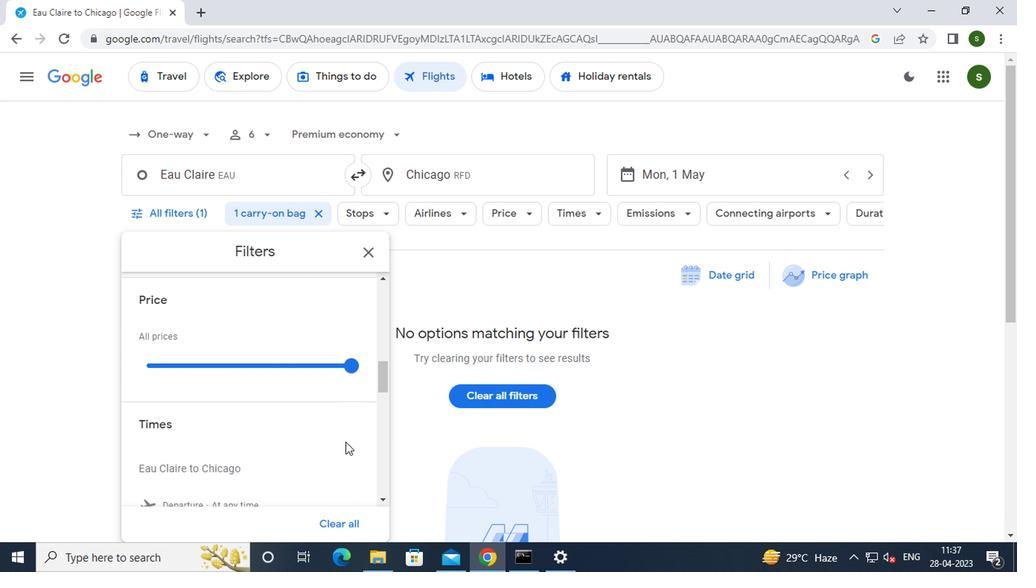 
Action: Mouse scrolled (342, 442) with delta (0, 0)
Screenshot: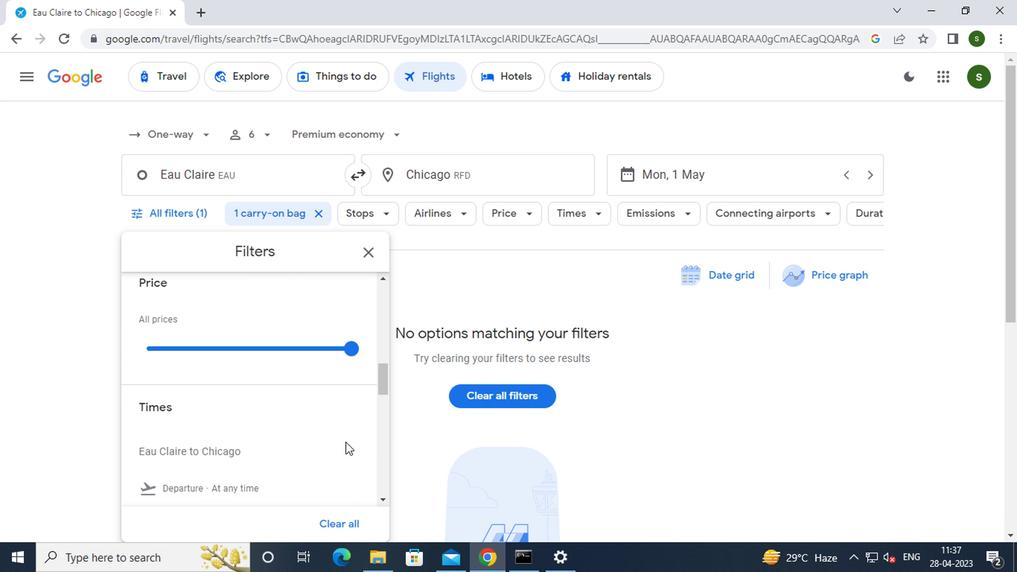 
Action: Mouse moved to (145, 369)
Screenshot: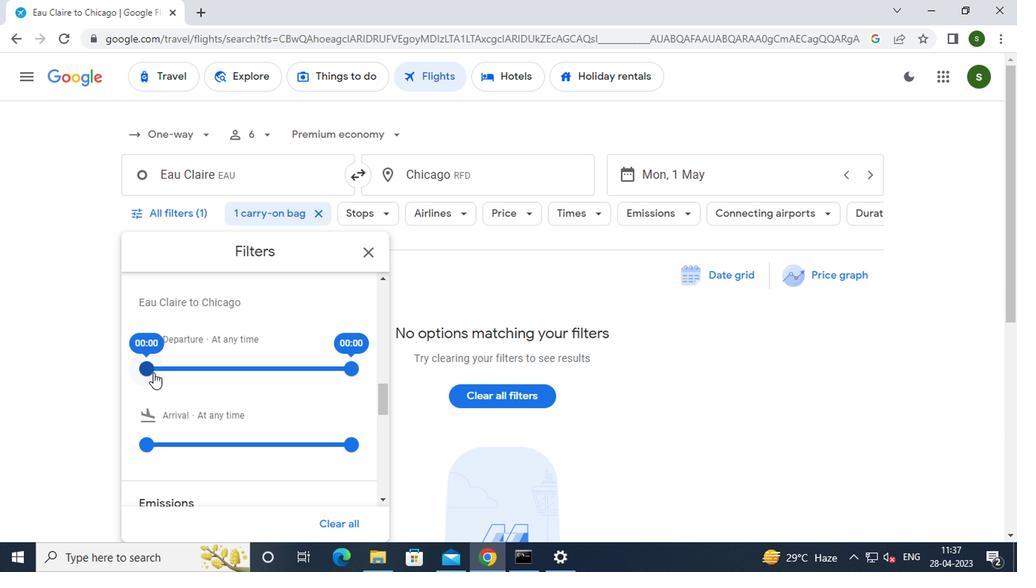 
Action: Mouse pressed left at (145, 369)
Screenshot: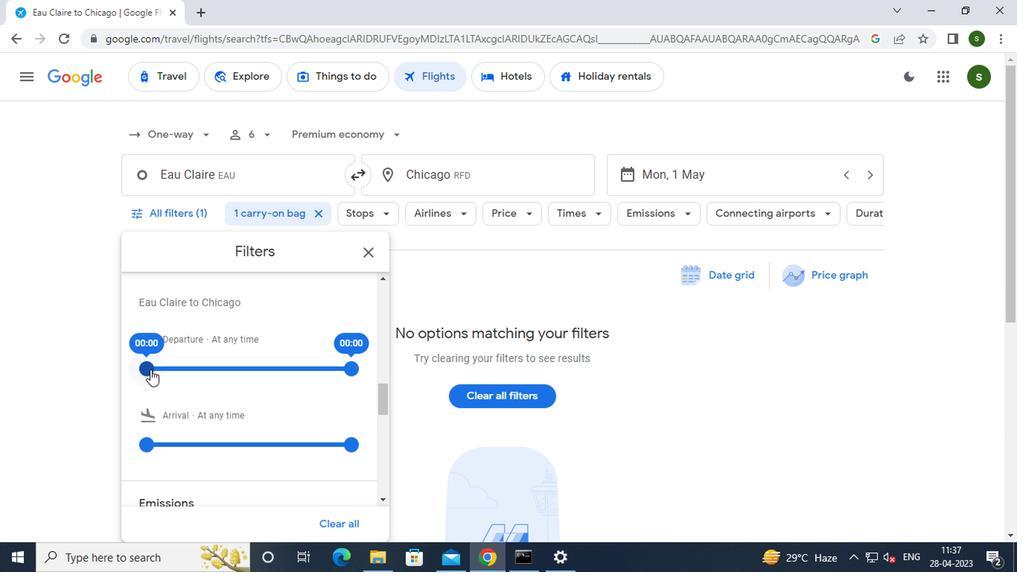 
Action: Mouse moved to (361, 254)
Screenshot: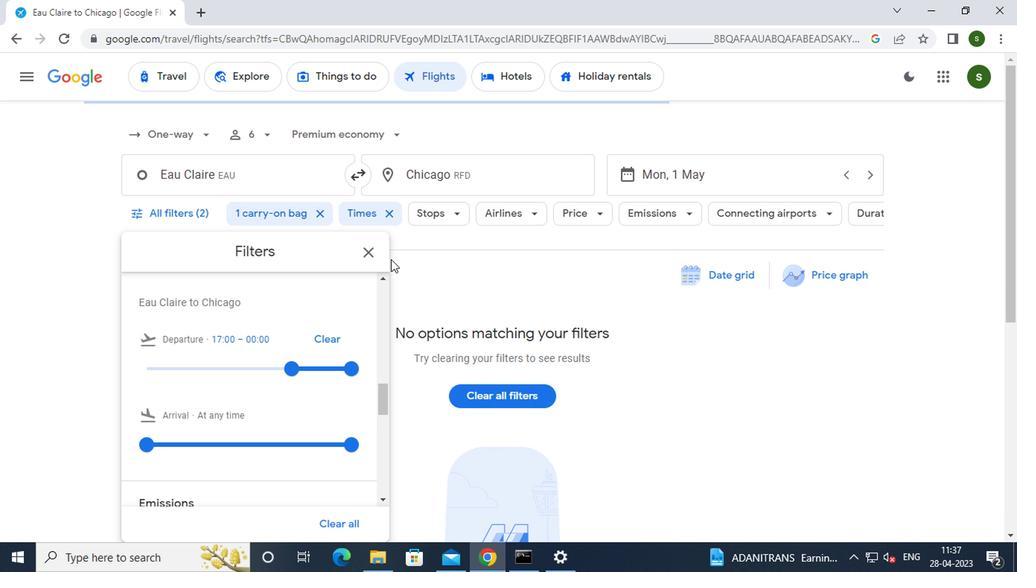 
Action: Mouse pressed left at (361, 254)
Screenshot: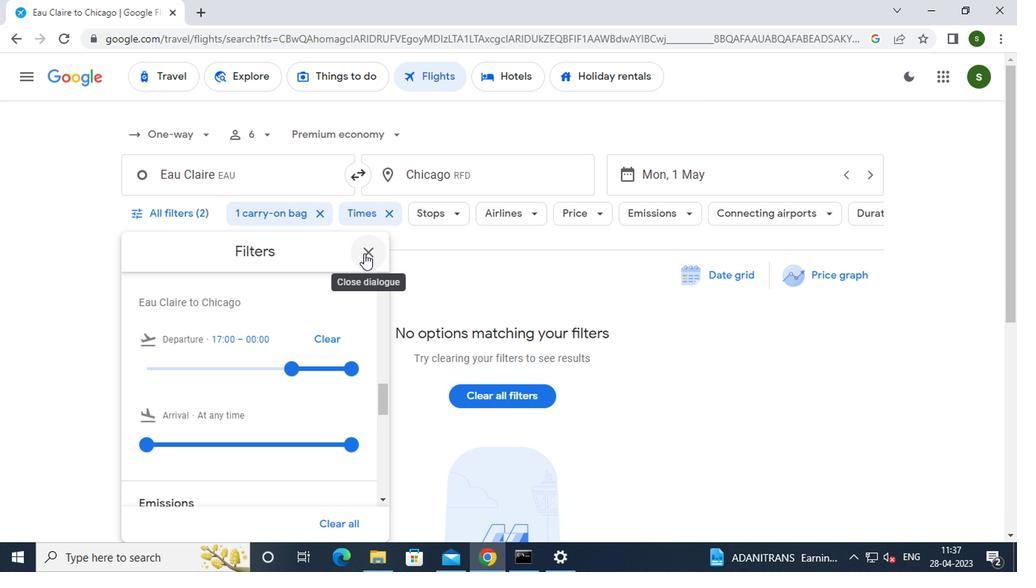 
Action: Mouse moved to (373, 277)
Screenshot: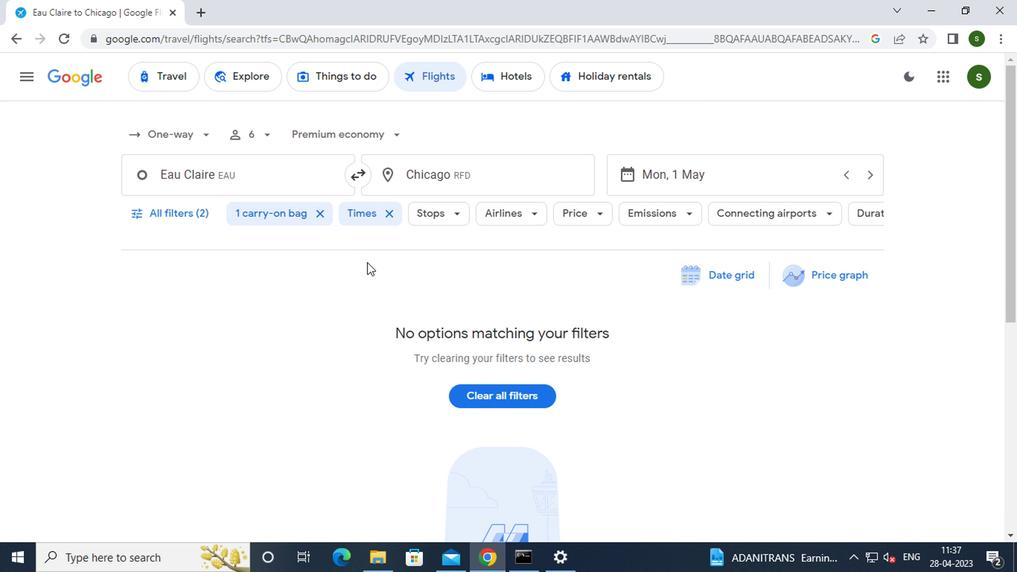 
